 Task: Add an event with the title Second Marketing Campaign Review and Performance Optimization, date '2024/04/13', time 7:30 AM to 9:30 AMand add a description: The quality assurance team will provide recommendations for process improvements based on their findings. These recommendations may include suggestions for enhancing project management practices, refining development methodologies, or implementing quality control measures., put the event into Green category . Add location for the event as: 123 Karnak Temple, Luxor, Egypt, logged in from the account softage.10@softage.netand send the event invitation to softage.8@softage.net and softage.9@softage.net. Set a reminder for the event 5 minutes before
Action: Mouse moved to (97, 139)
Screenshot: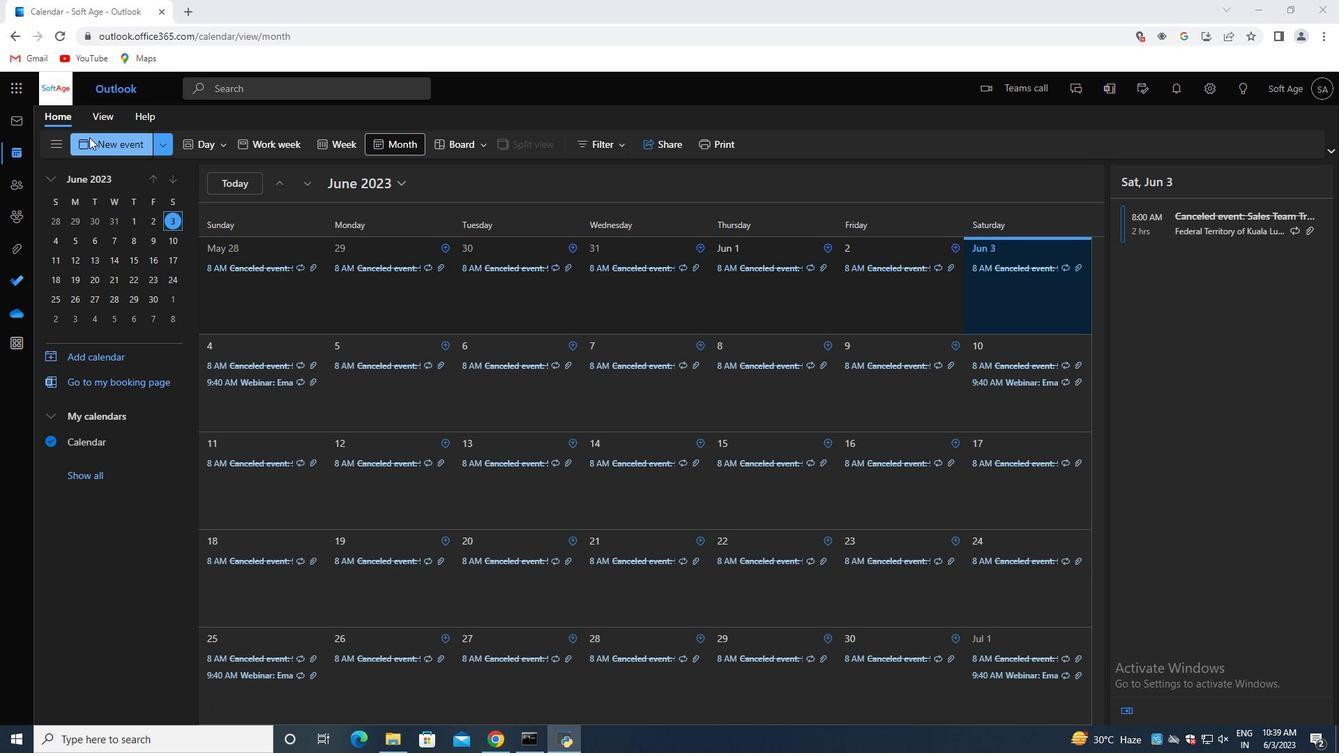 
Action: Mouse pressed left at (97, 139)
Screenshot: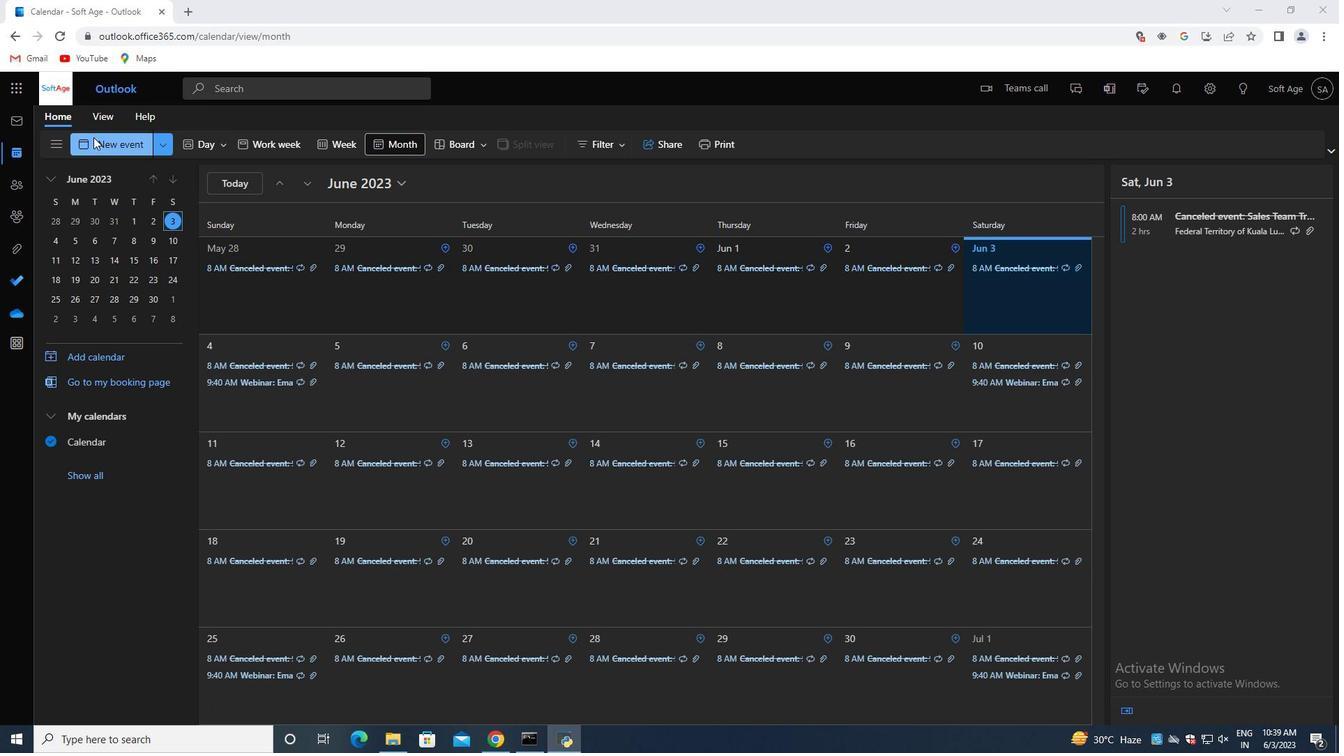 
Action: Mouse moved to (353, 231)
Screenshot: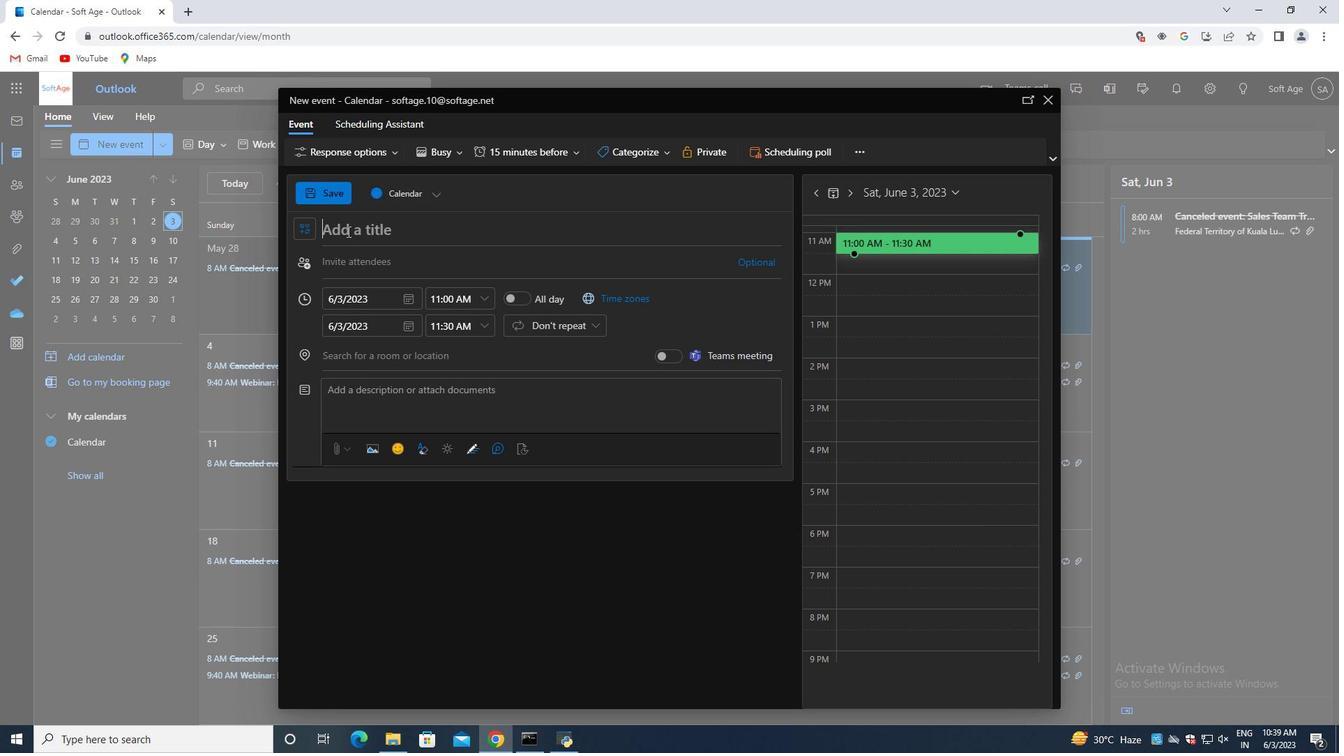 
Action: Mouse pressed left at (353, 231)
Screenshot: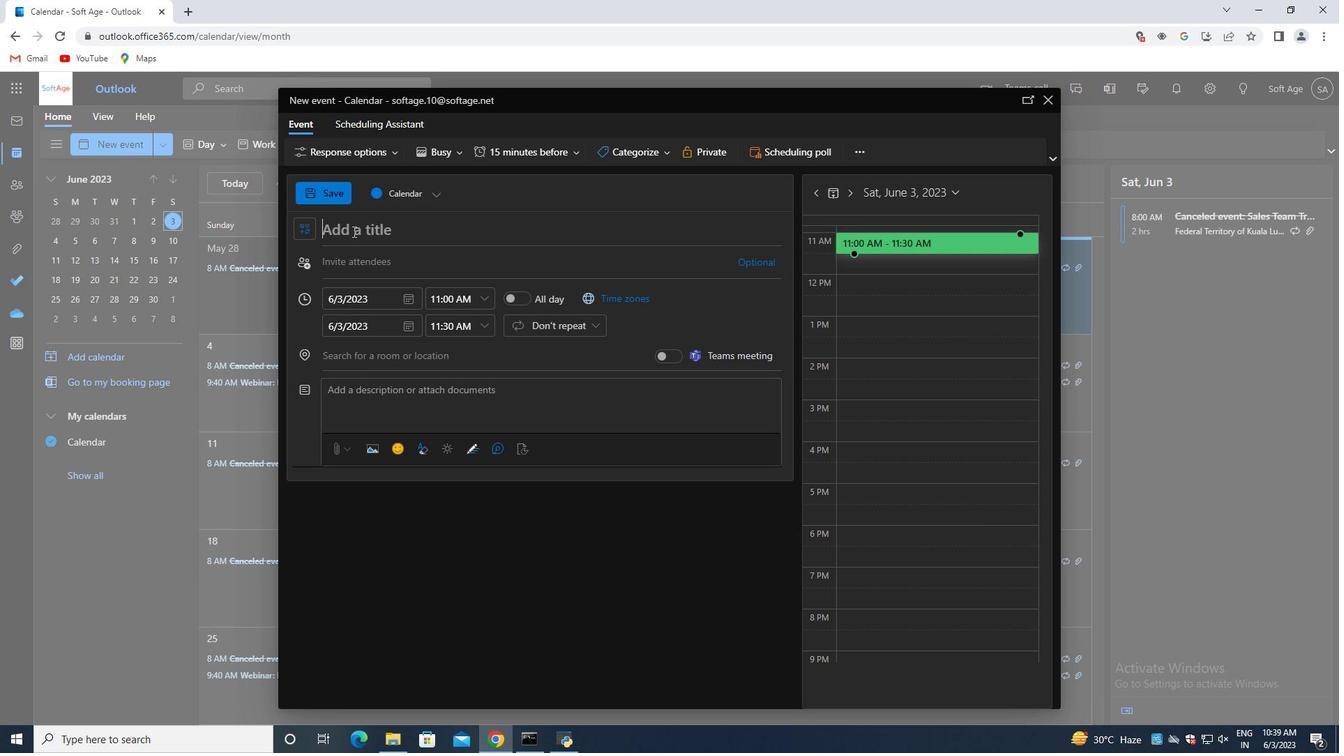 
Action: Key pressed <Key.shift>Second<Key.space><Key.shift>Marketing<Key.space><Key.shift>Campaign<Key.space><Key.shift>Review<Key.space>and<Key.space><Key.shift>Performance<Key.space><Key.shift>Optimization
Screenshot: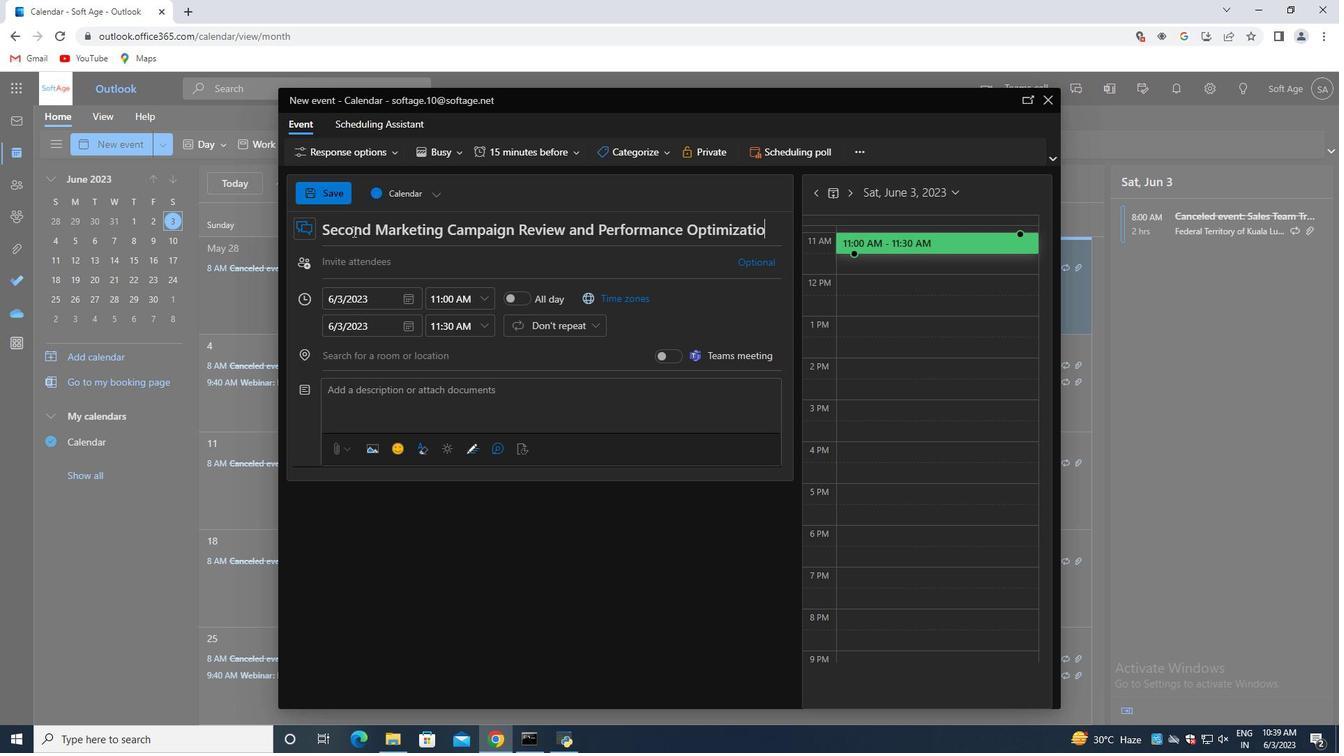 
Action: Mouse moved to (408, 297)
Screenshot: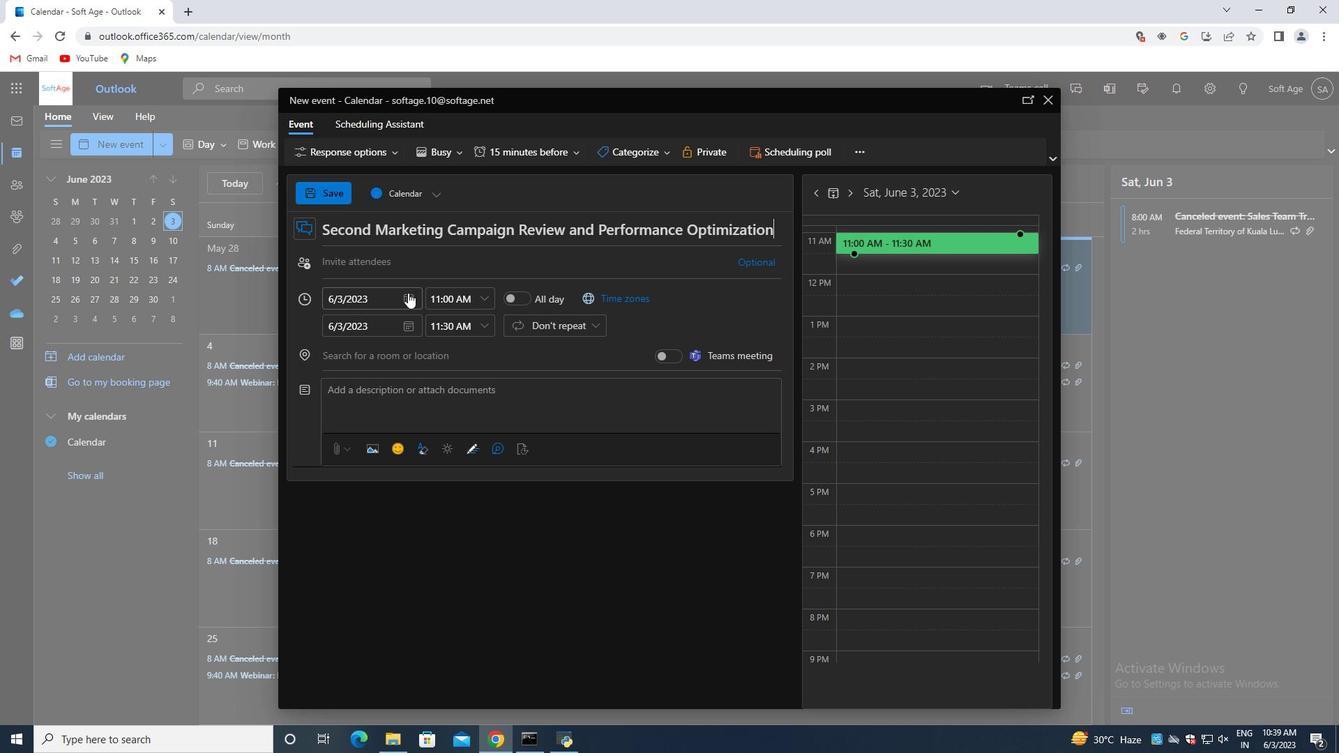 
Action: Mouse pressed left at (408, 297)
Screenshot: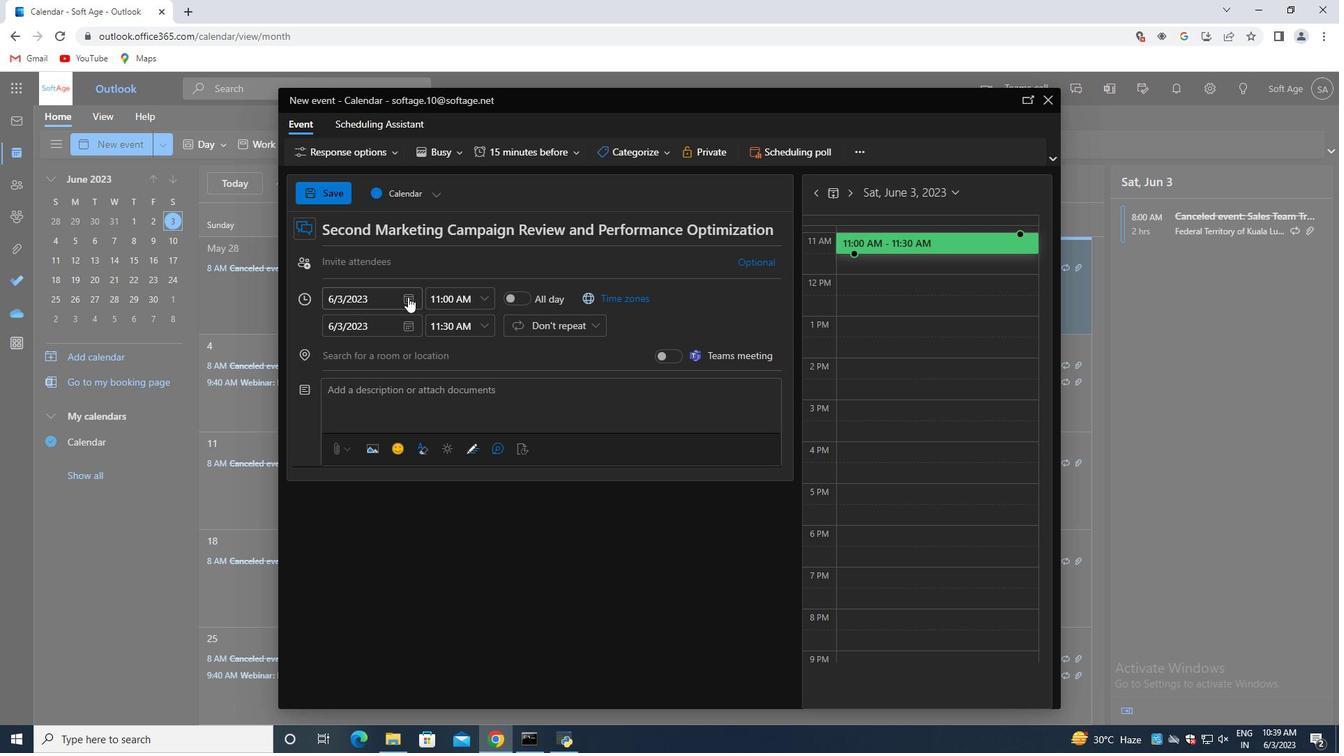 
Action: Mouse moved to (449, 328)
Screenshot: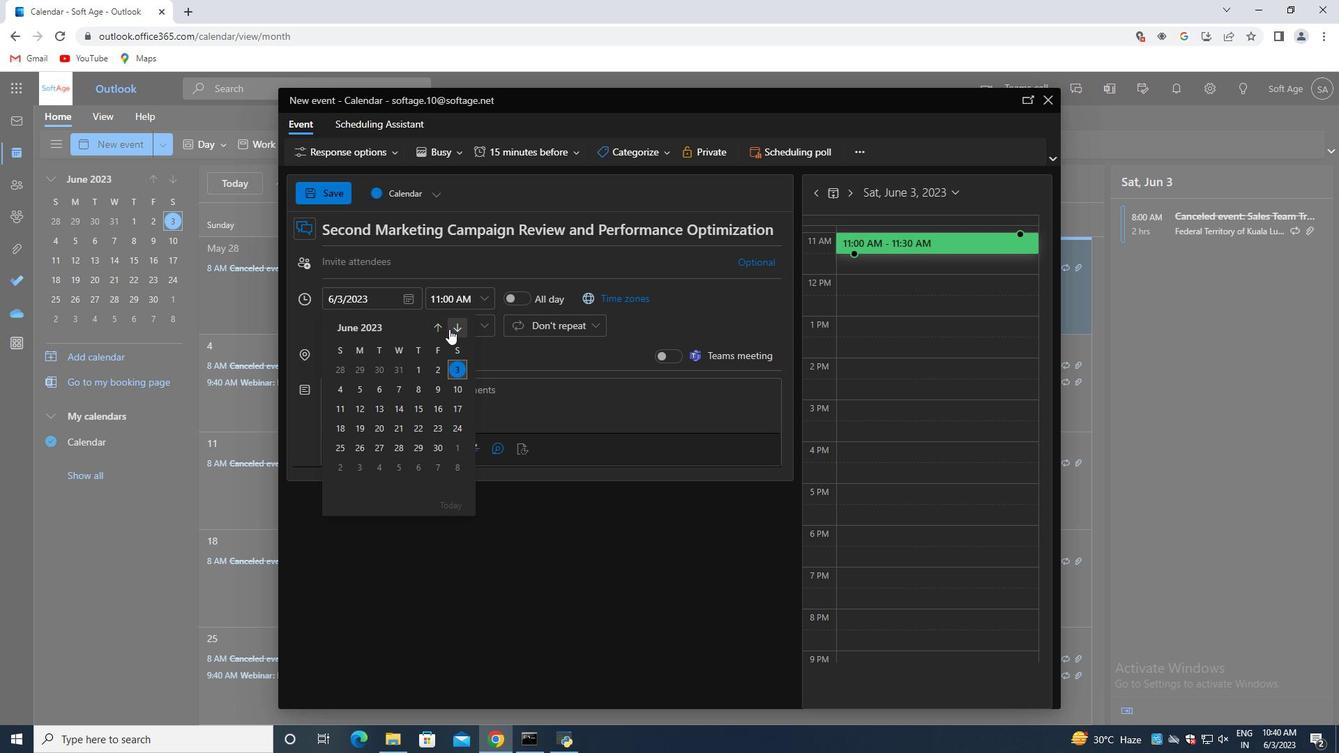 
Action: Mouse pressed left at (449, 328)
Screenshot: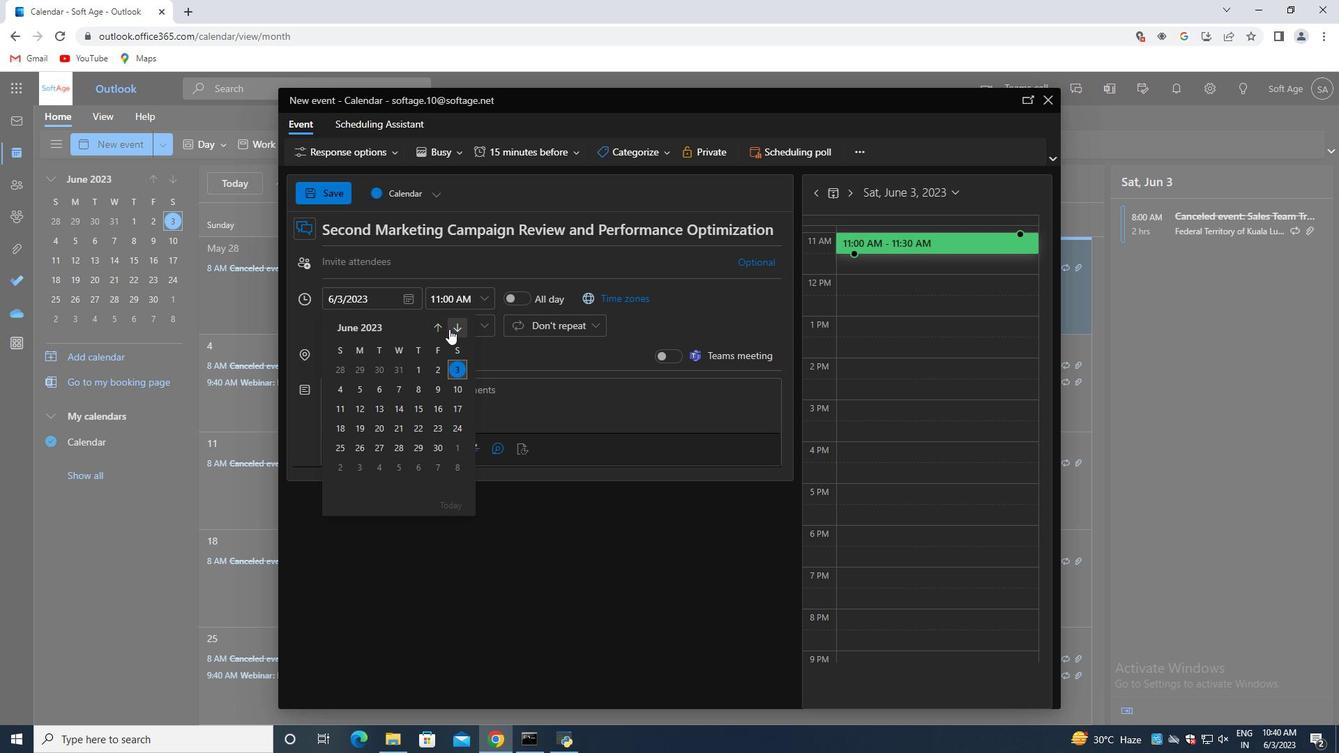 
Action: Mouse pressed left at (449, 328)
Screenshot: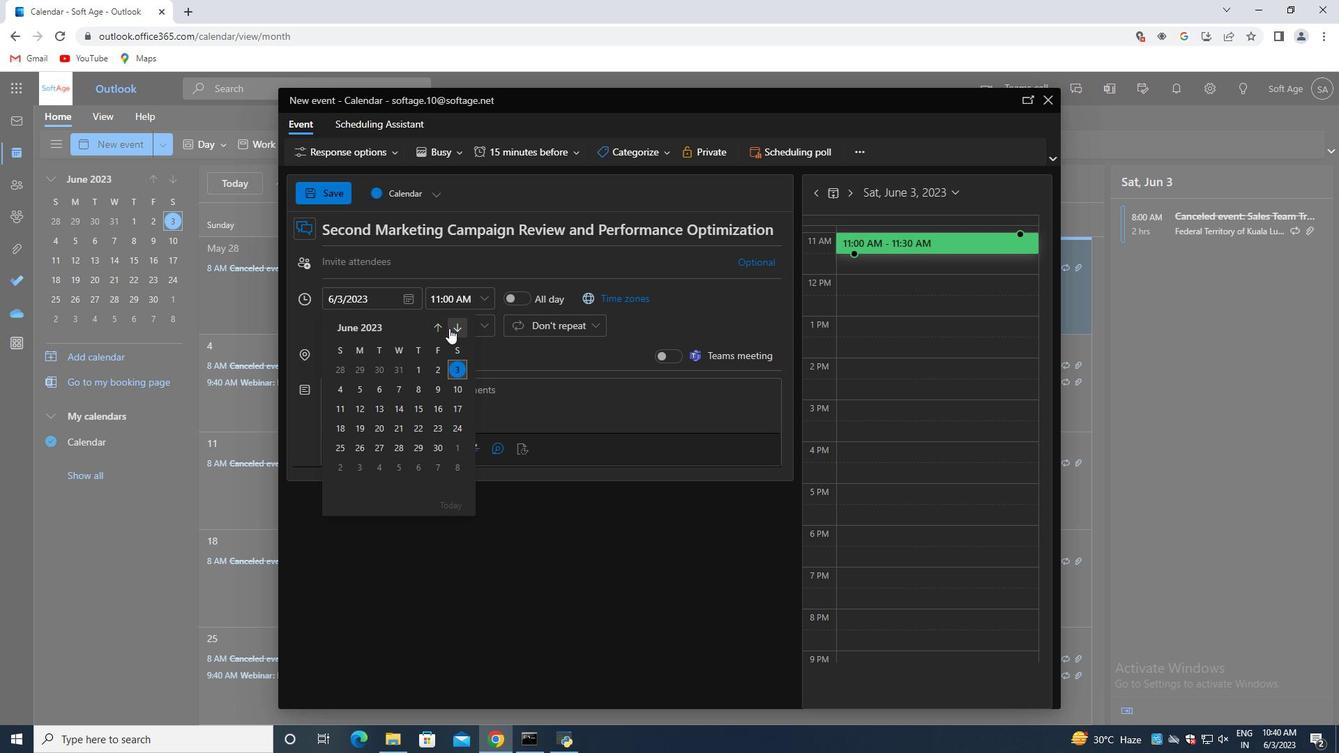 
Action: Mouse pressed left at (449, 328)
Screenshot: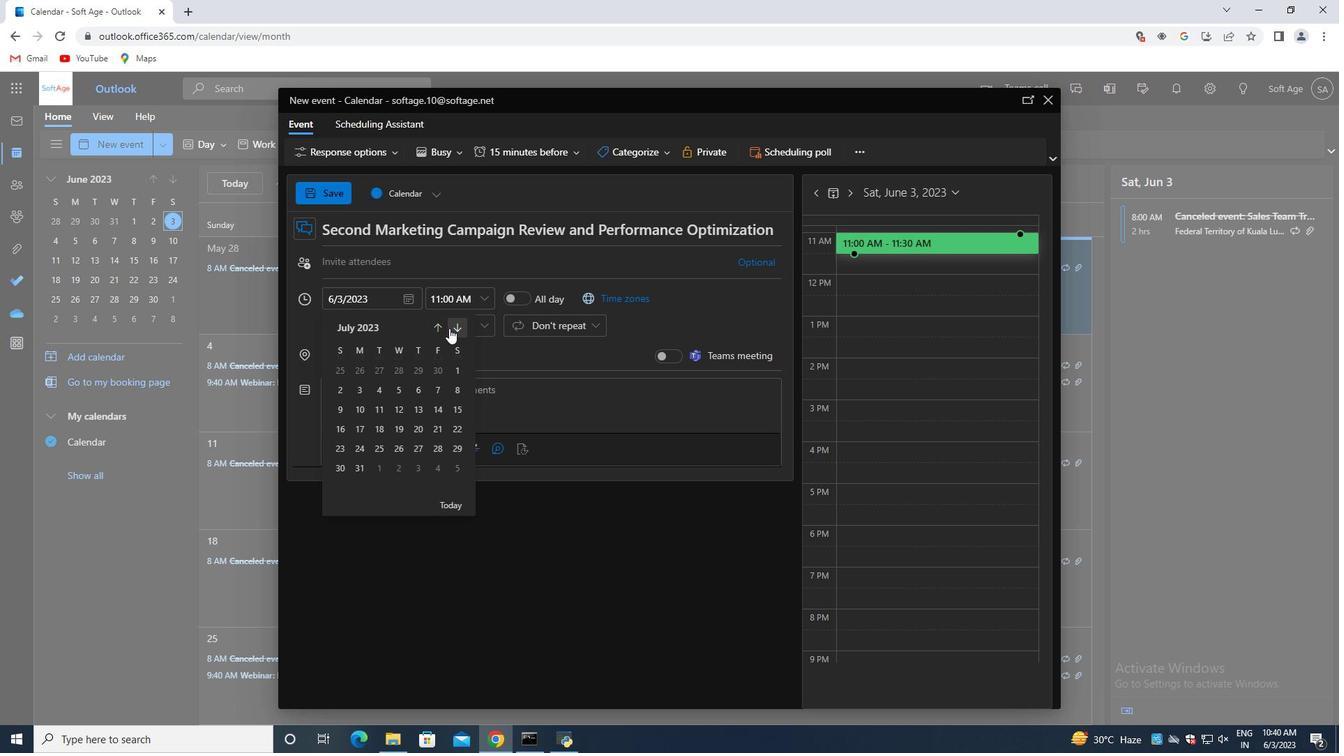 
Action: Mouse pressed left at (449, 328)
Screenshot: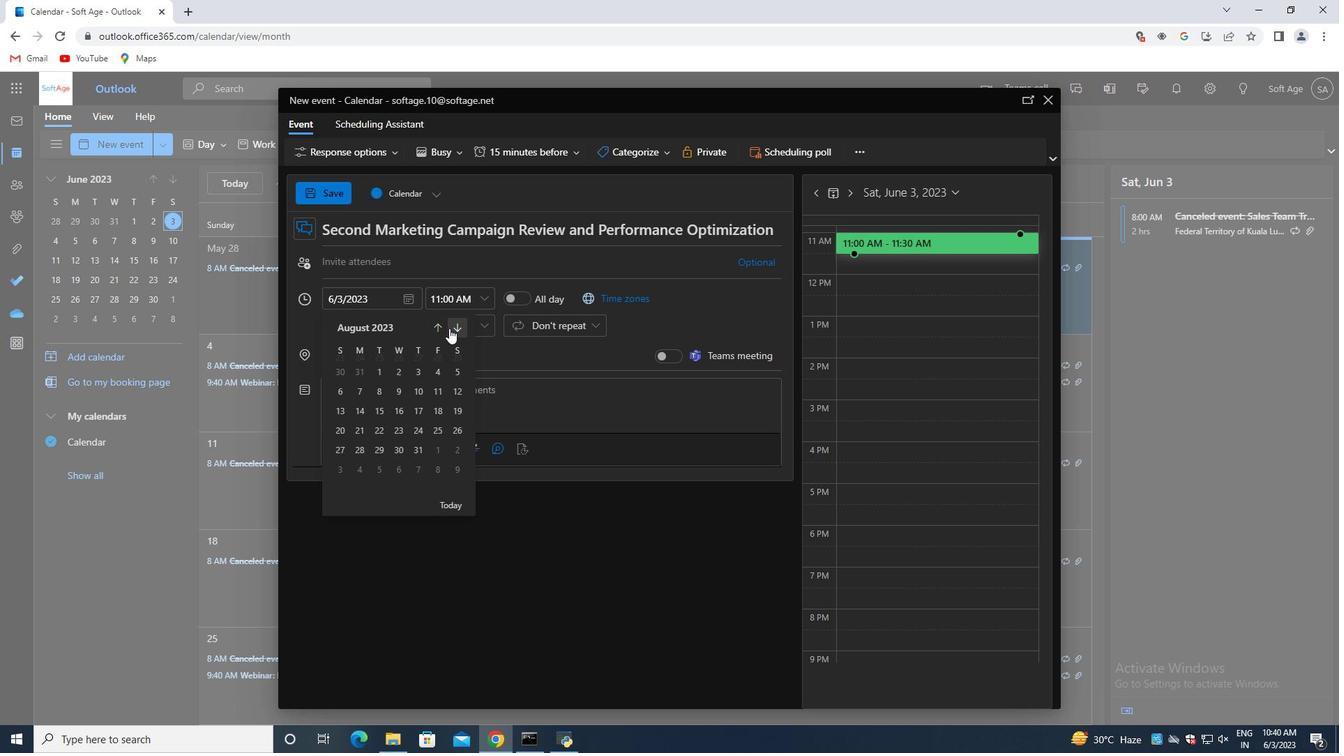 
Action: Mouse pressed left at (449, 328)
Screenshot: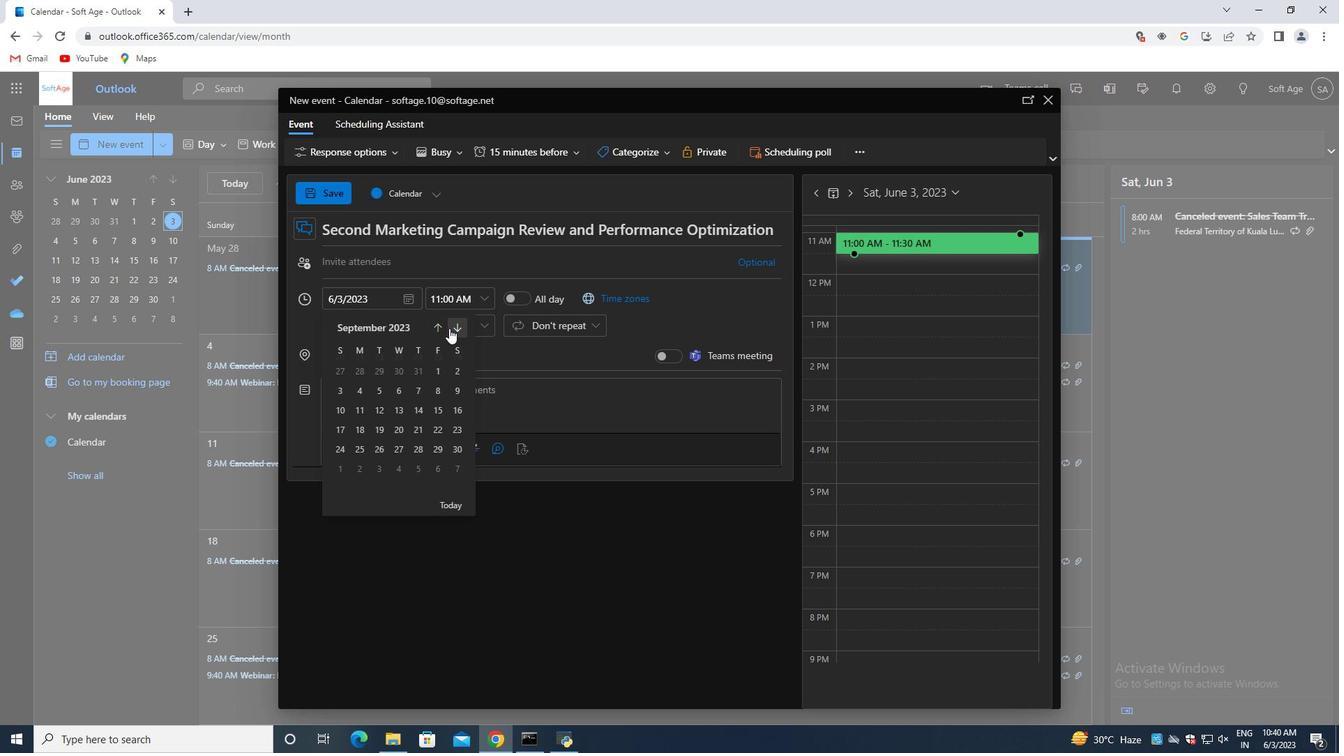 
Action: Mouse pressed left at (449, 328)
Screenshot: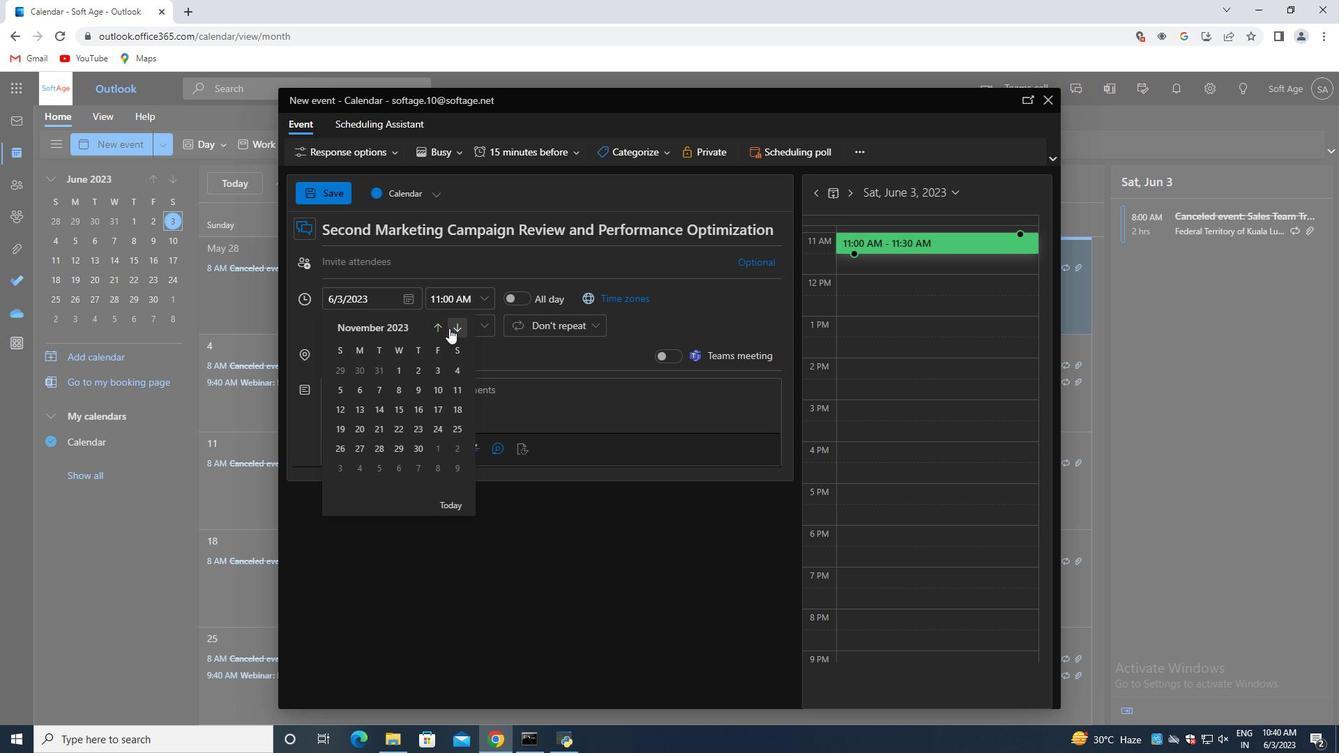 
Action: Mouse pressed left at (449, 328)
Screenshot: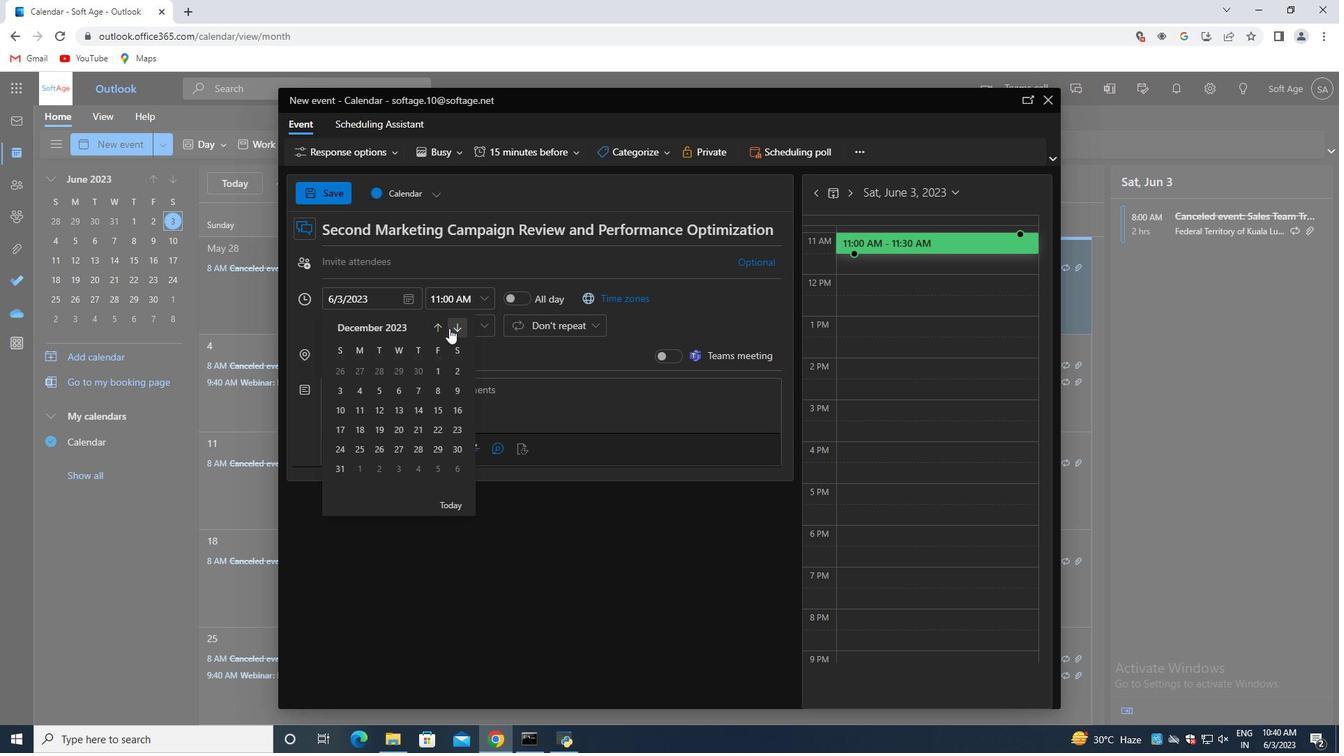 
Action: Mouse pressed left at (449, 328)
Screenshot: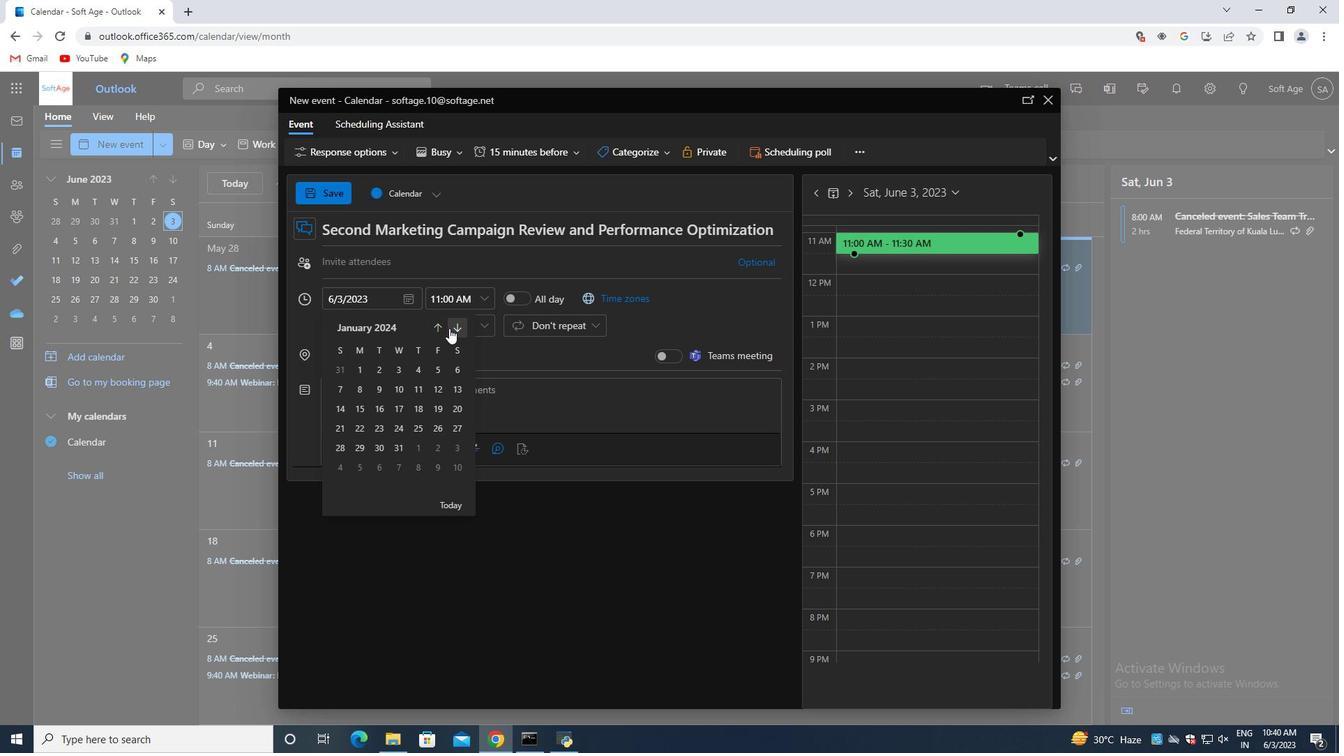 
Action: Mouse pressed left at (449, 328)
Screenshot: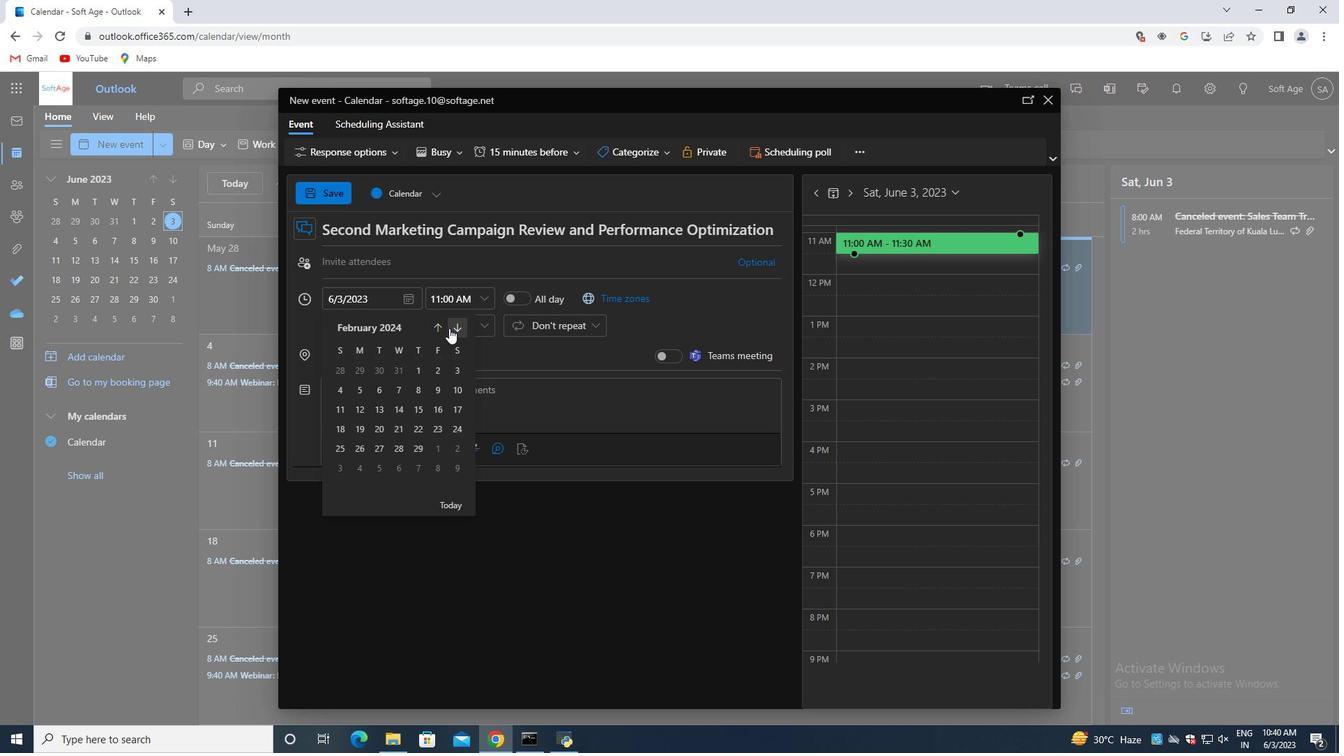 
Action: Mouse pressed left at (449, 328)
Screenshot: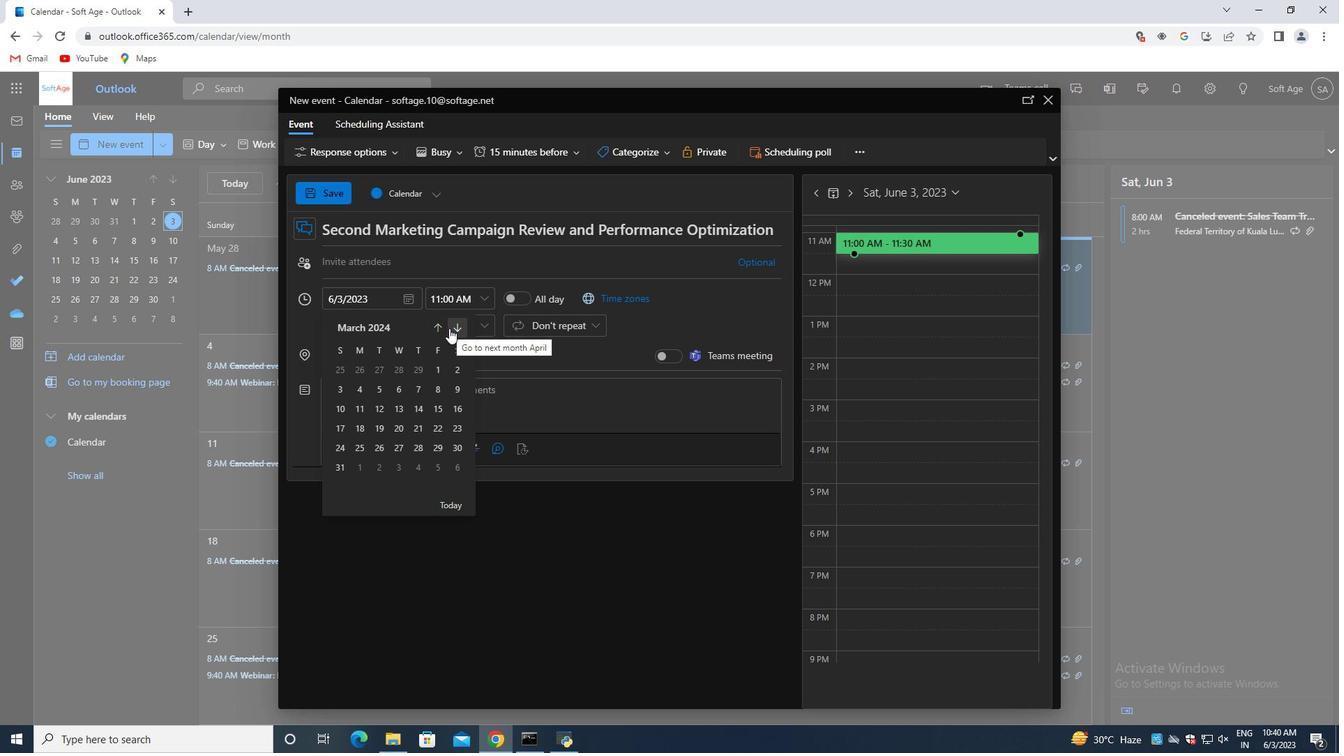
Action: Mouse moved to (461, 383)
Screenshot: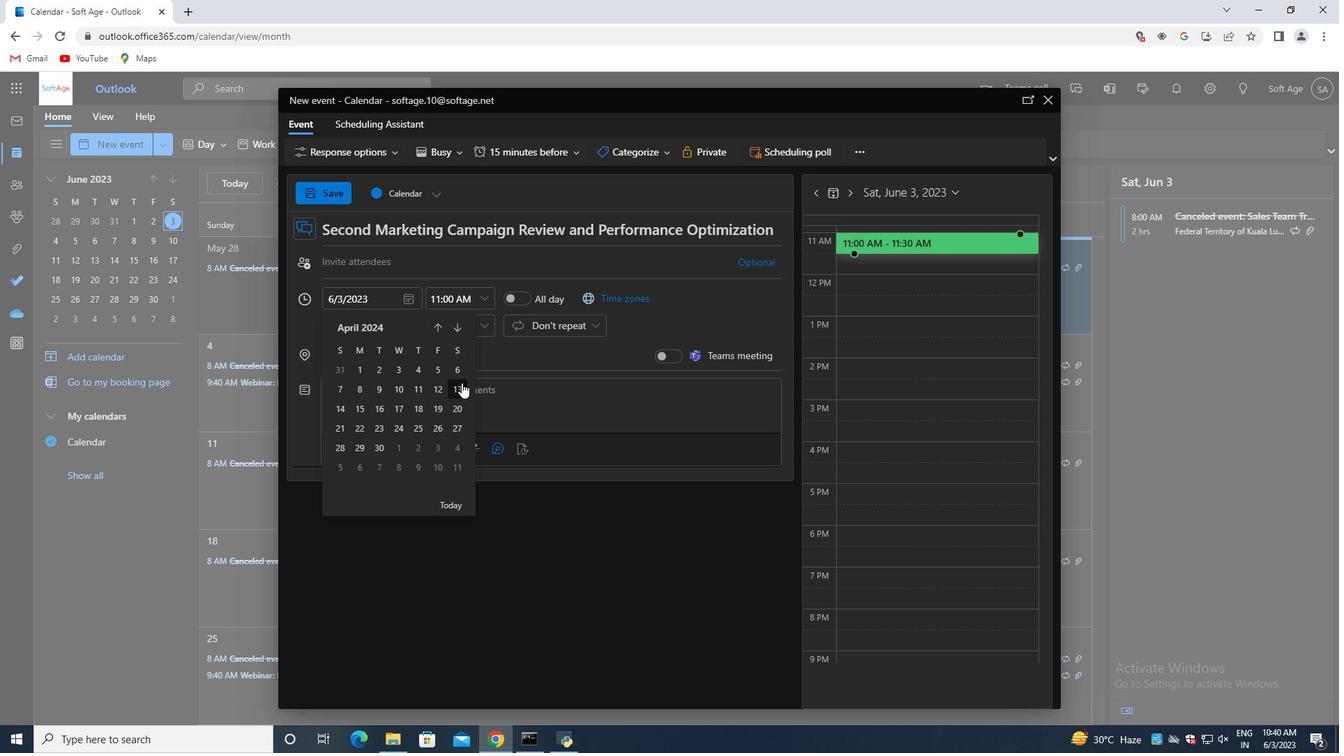 
Action: Mouse pressed left at (461, 383)
Screenshot: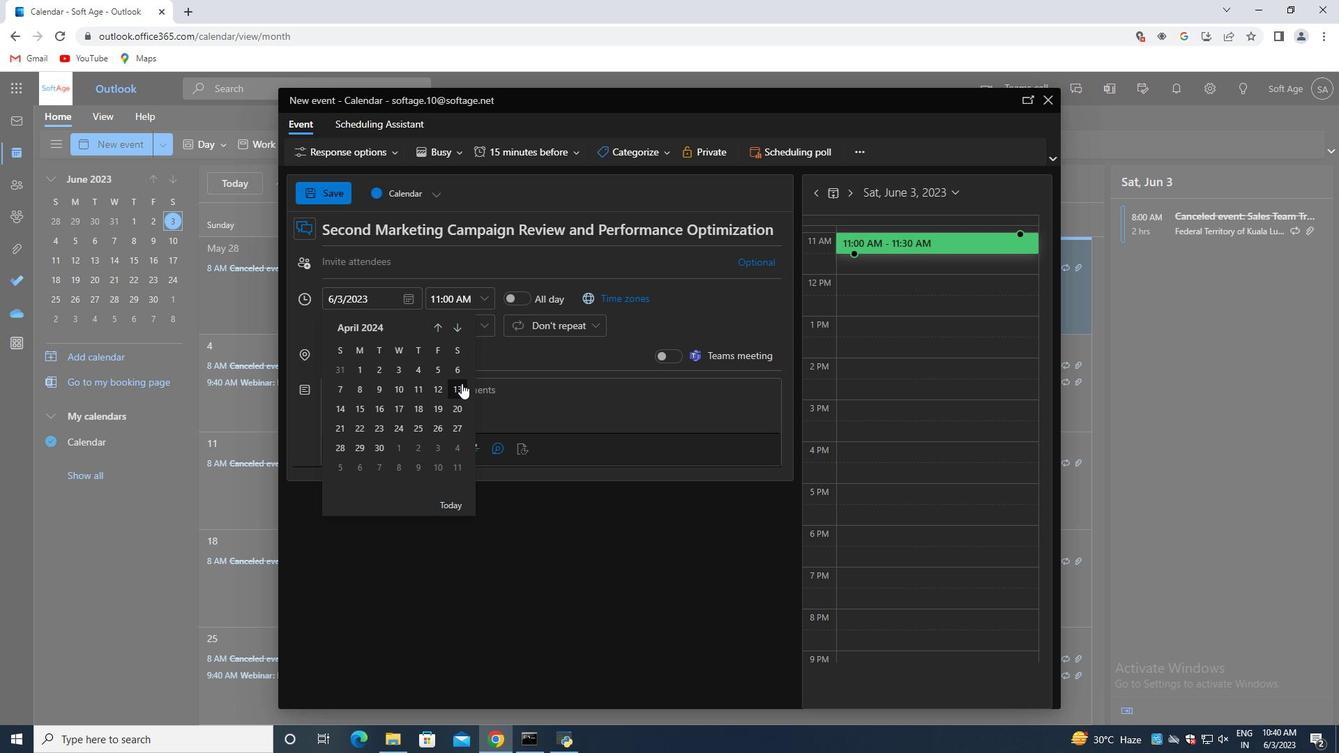 
Action: Mouse moved to (483, 299)
Screenshot: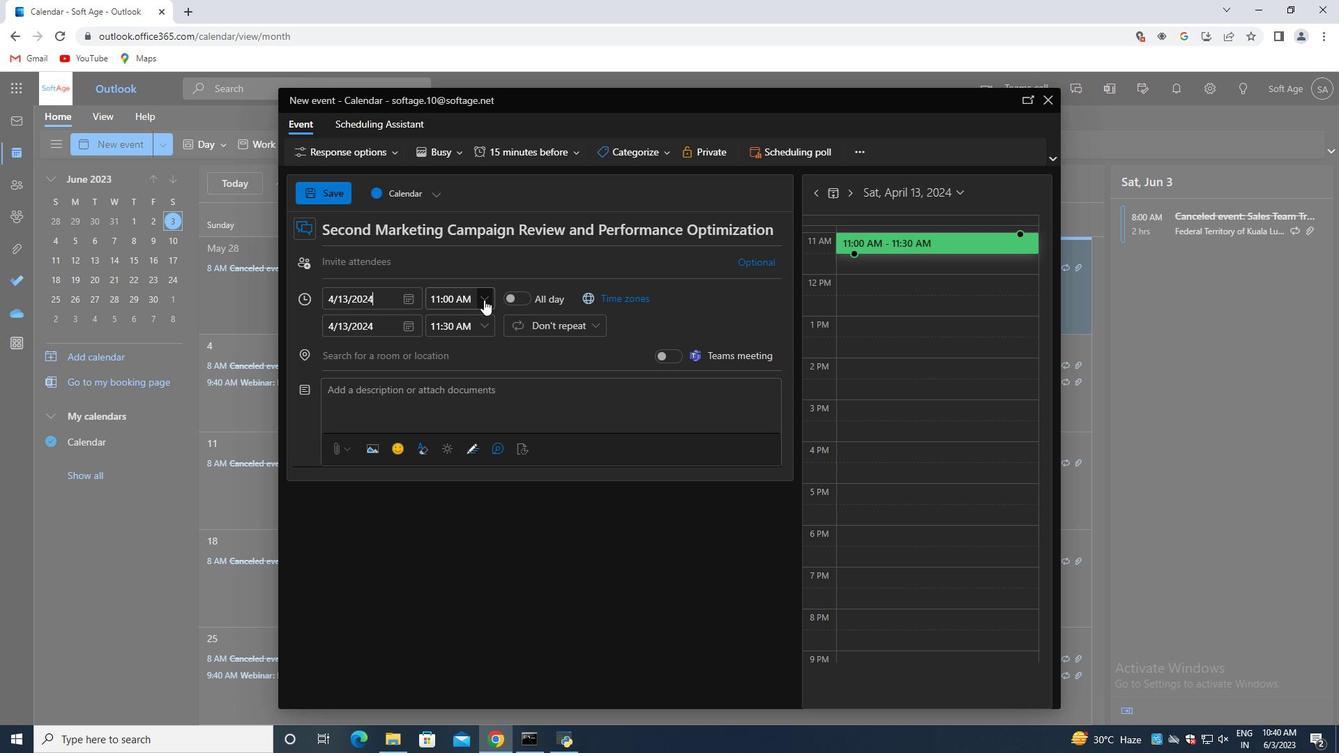 
Action: Mouse pressed left at (483, 299)
Screenshot: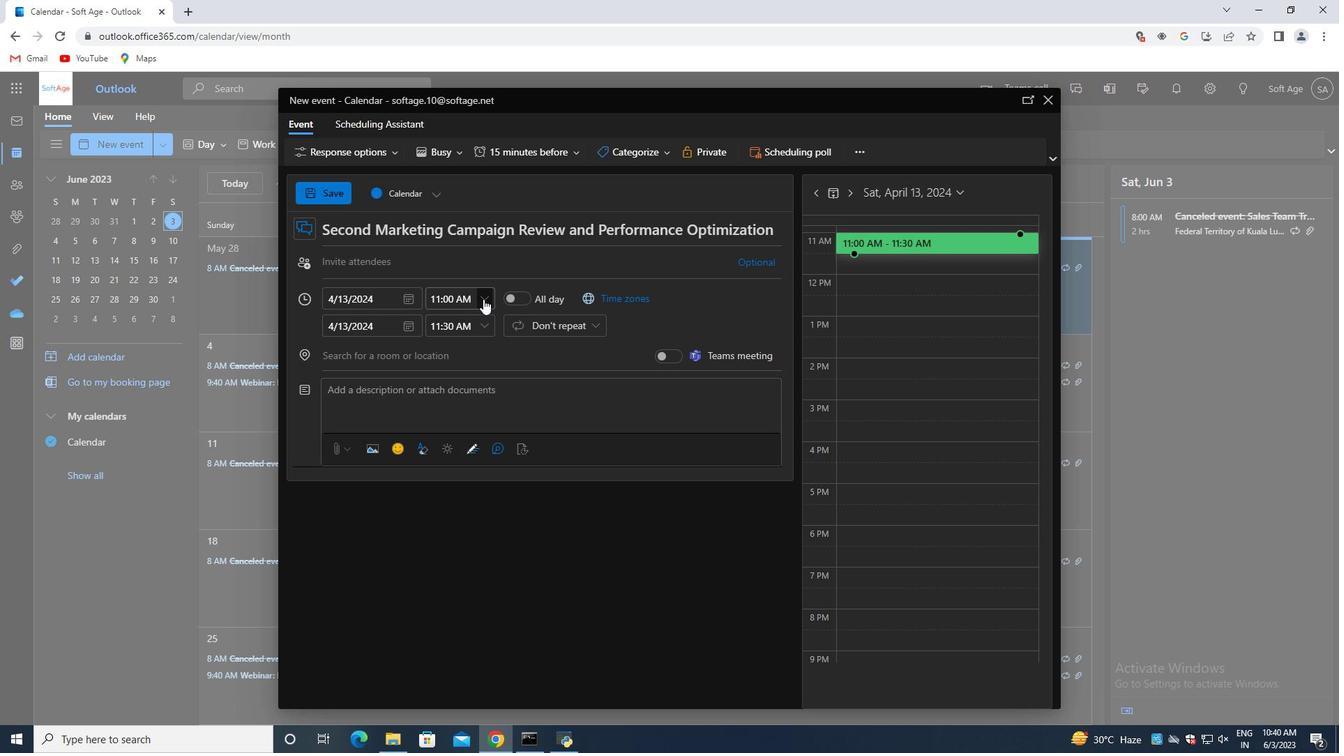 
Action: Mouse moved to (460, 374)
Screenshot: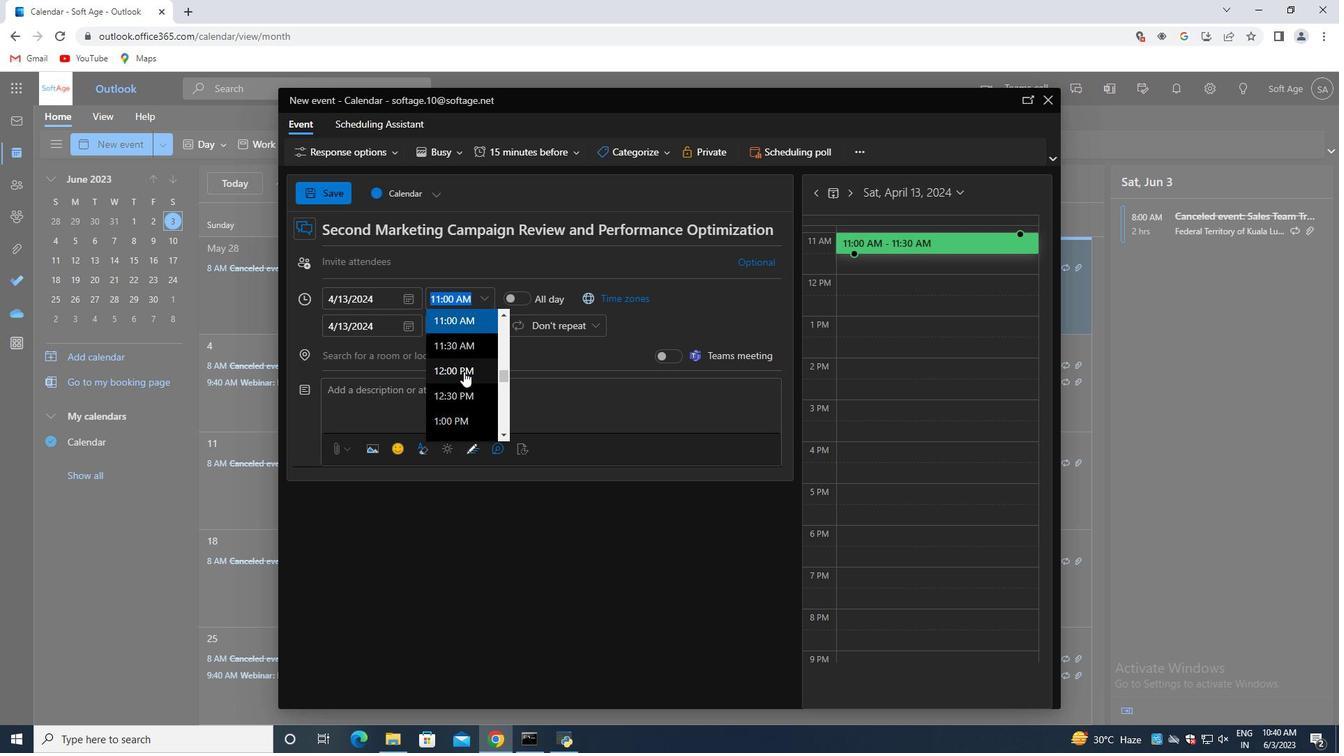 
Action: Mouse scrolled (460, 373) with delta (0, 0)
Screenshot: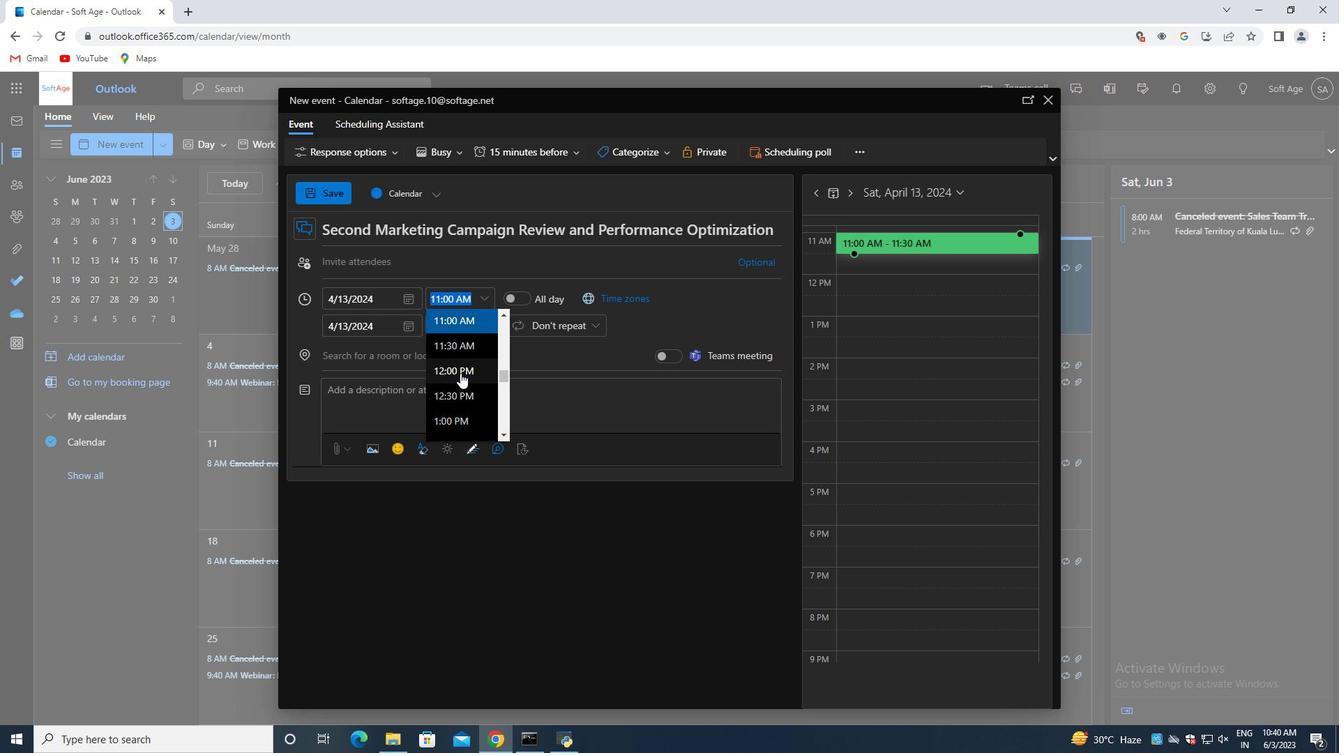 
Action: Mouse scrolled (460, 373) with delta (0, 0)
Screenshot: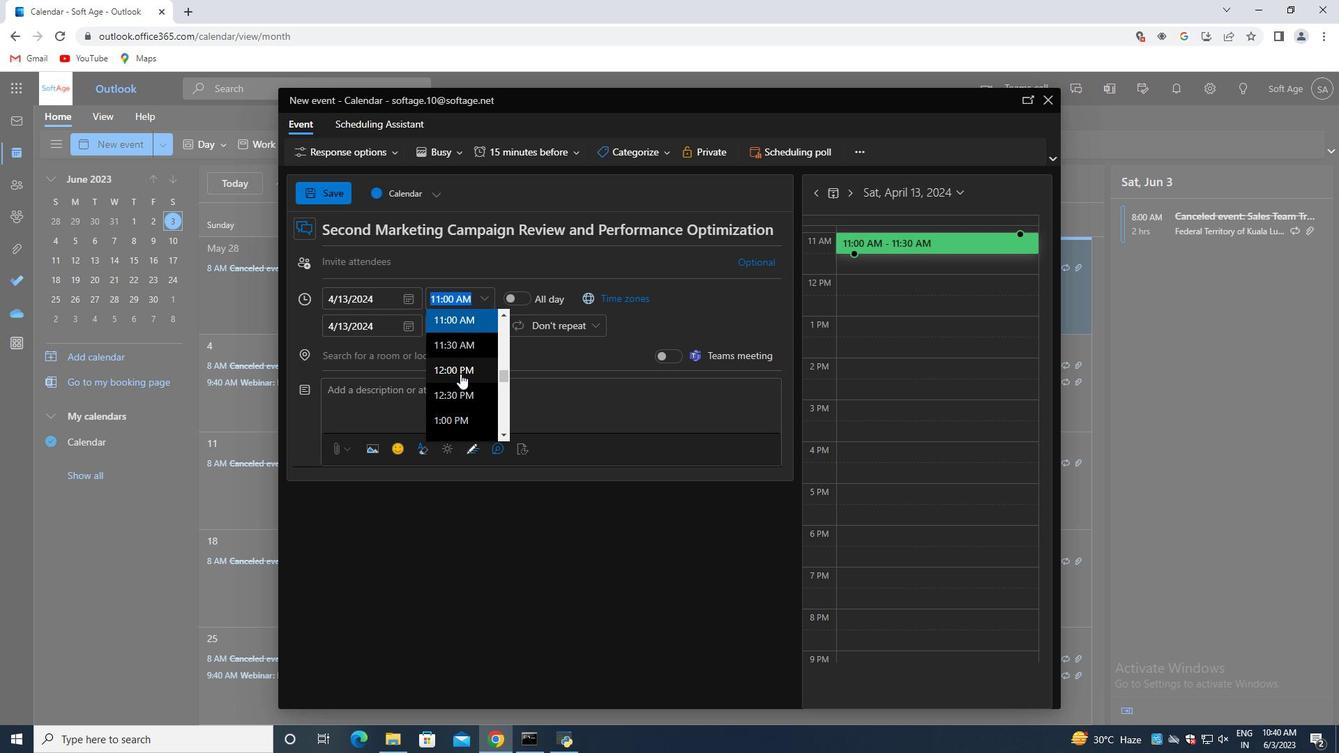 
Action: Mouse scrolled (460, 374) with delta (0, 0)
Screenshot: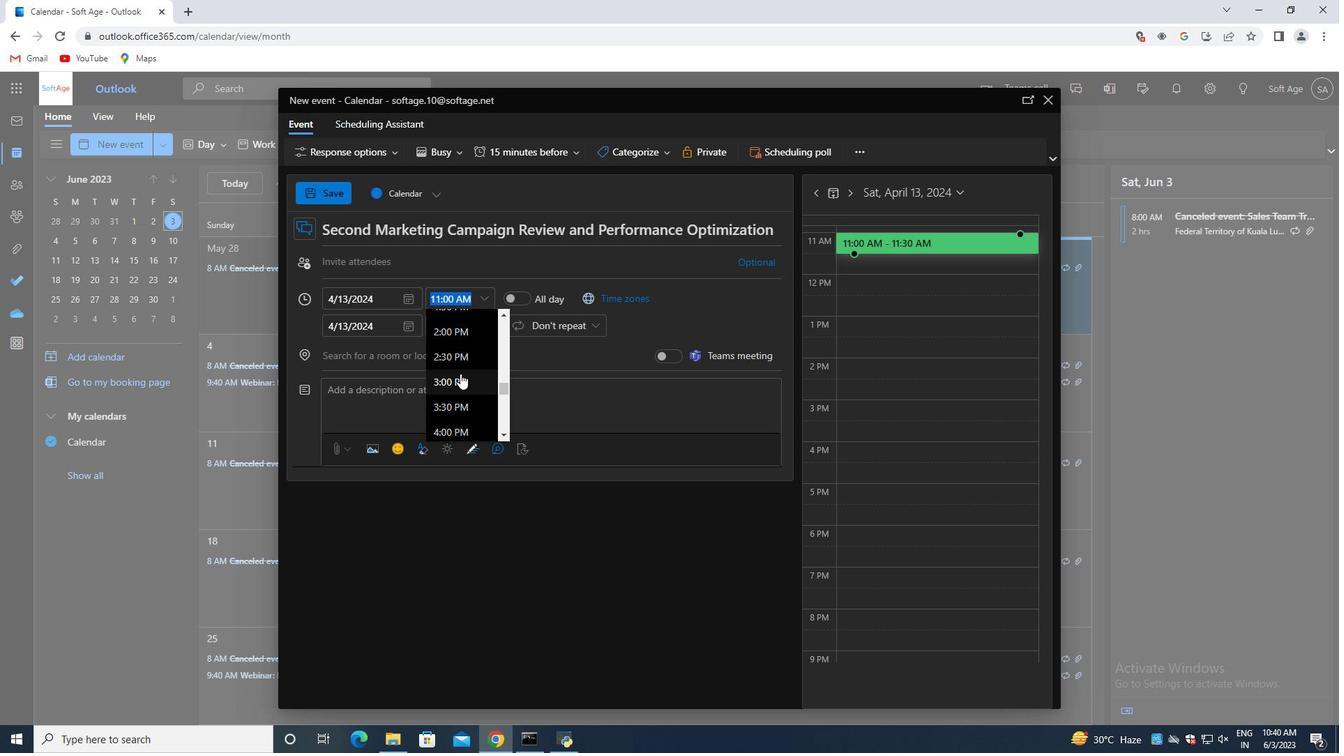 
Action: Mouse moved to (459, 374)
Screenshot: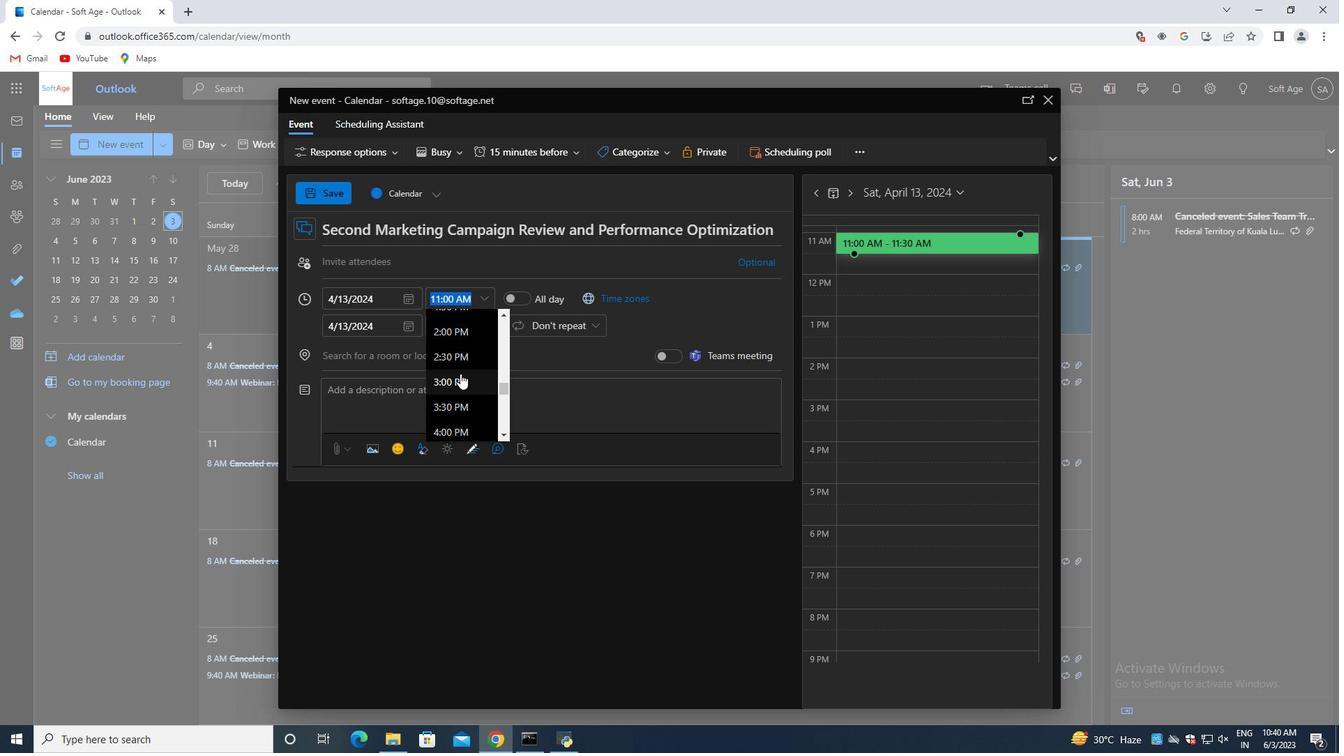 
Action: Mouse scrolled (459, 374) with delta (0, 0)
Screenshot: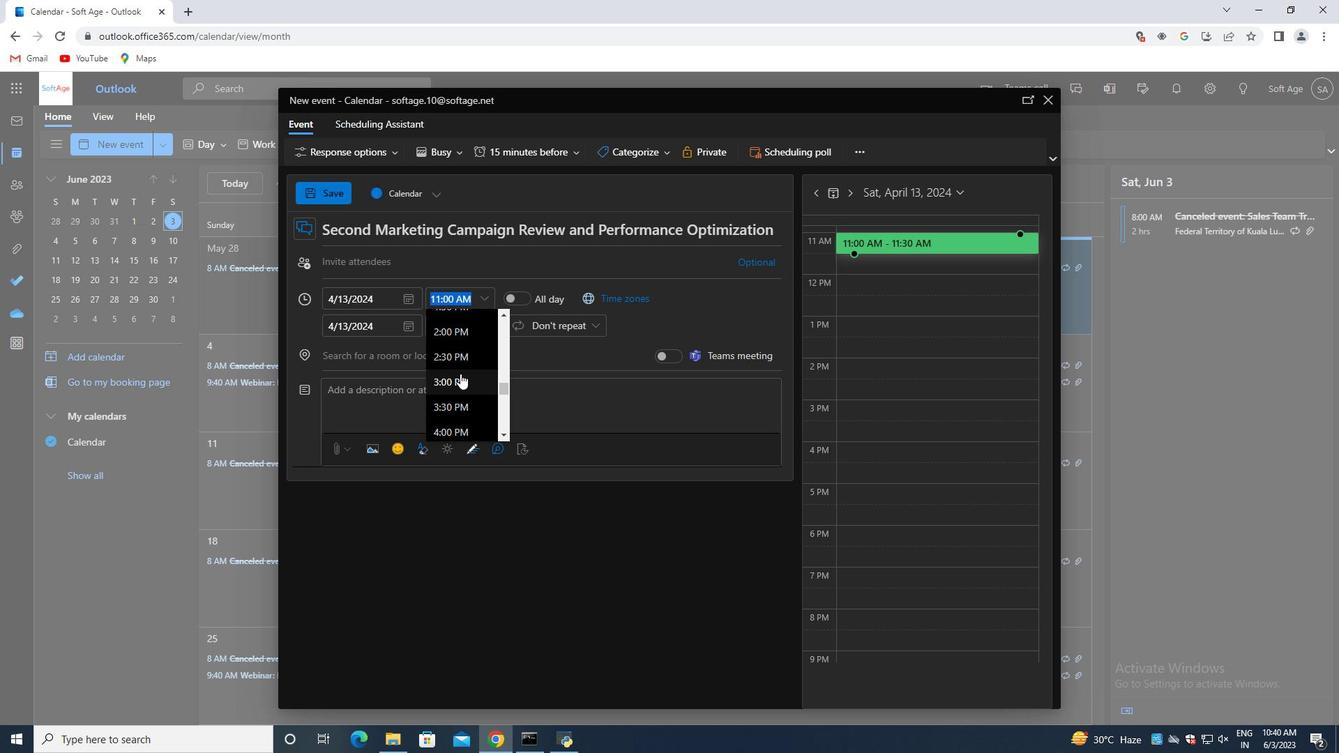 
Action: Mouse scrolled (459, 374) with delta (0, 0)
Screenshot: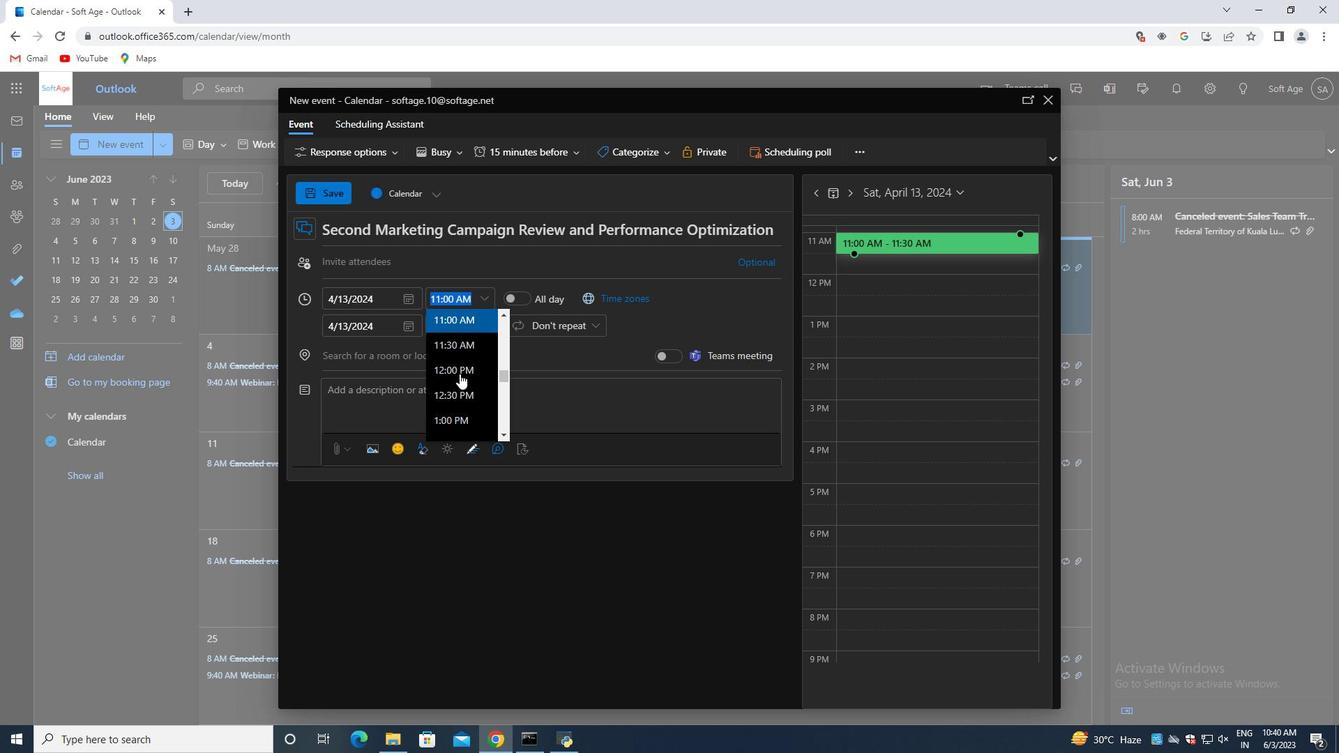 
Action: Mouse scrolled (459, 374) with delta (0, 0)
Screenshot: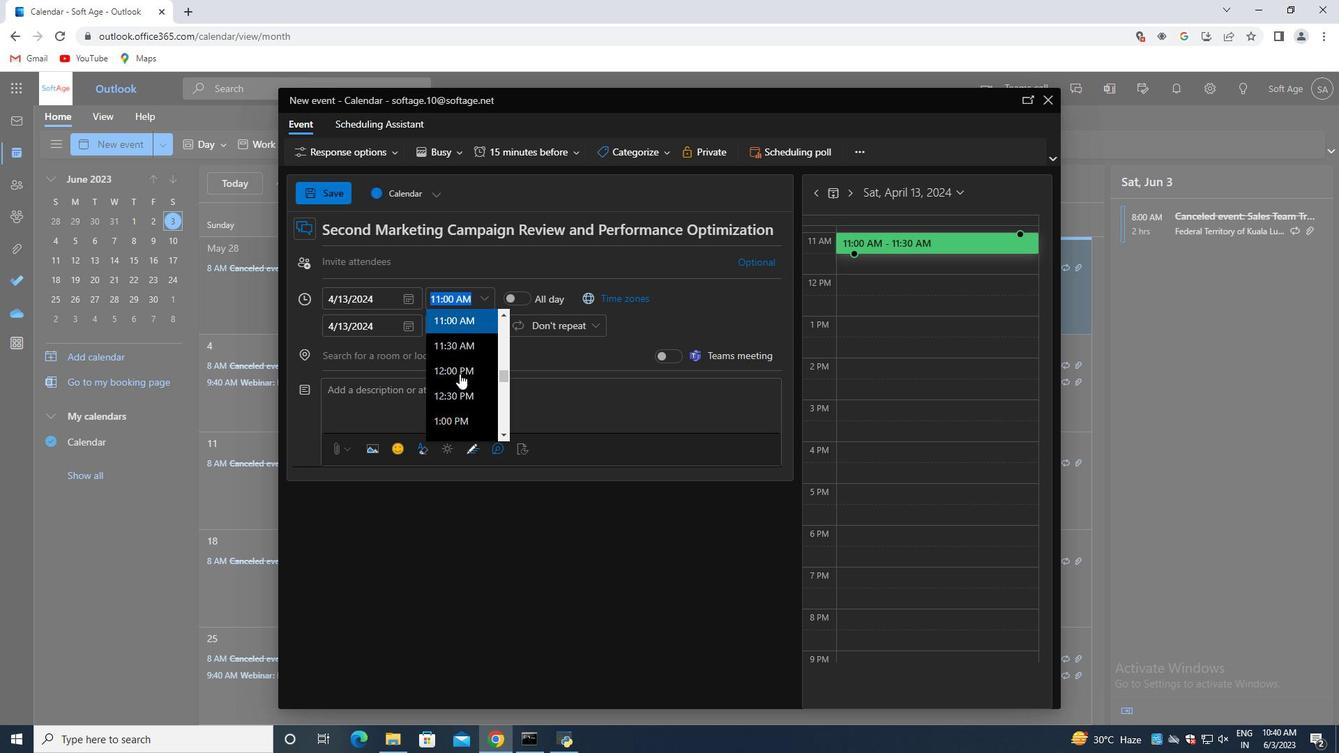 
Action: Mouse scrolled (459, 374) with delta (0, 0)
Screenshot: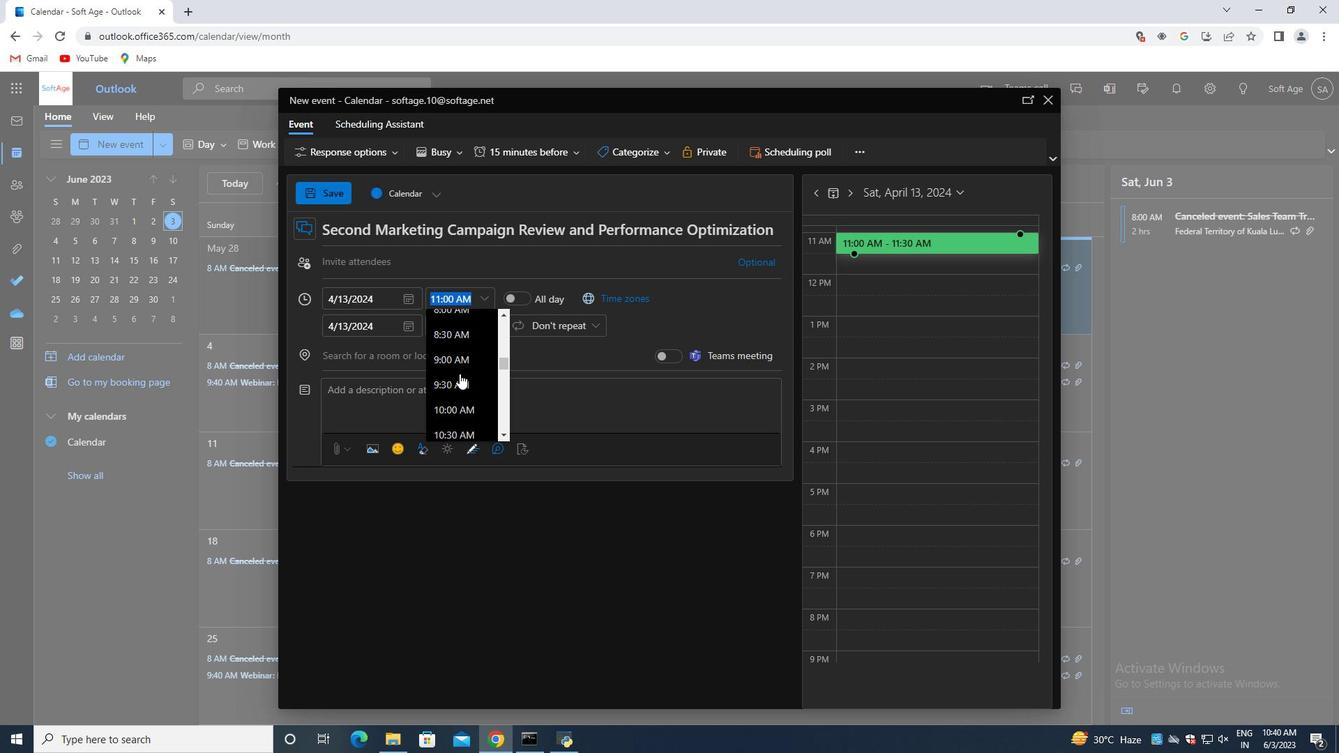 
Action: Mouse scrolled (459, 374) with delta (0, 0)
Screenshot: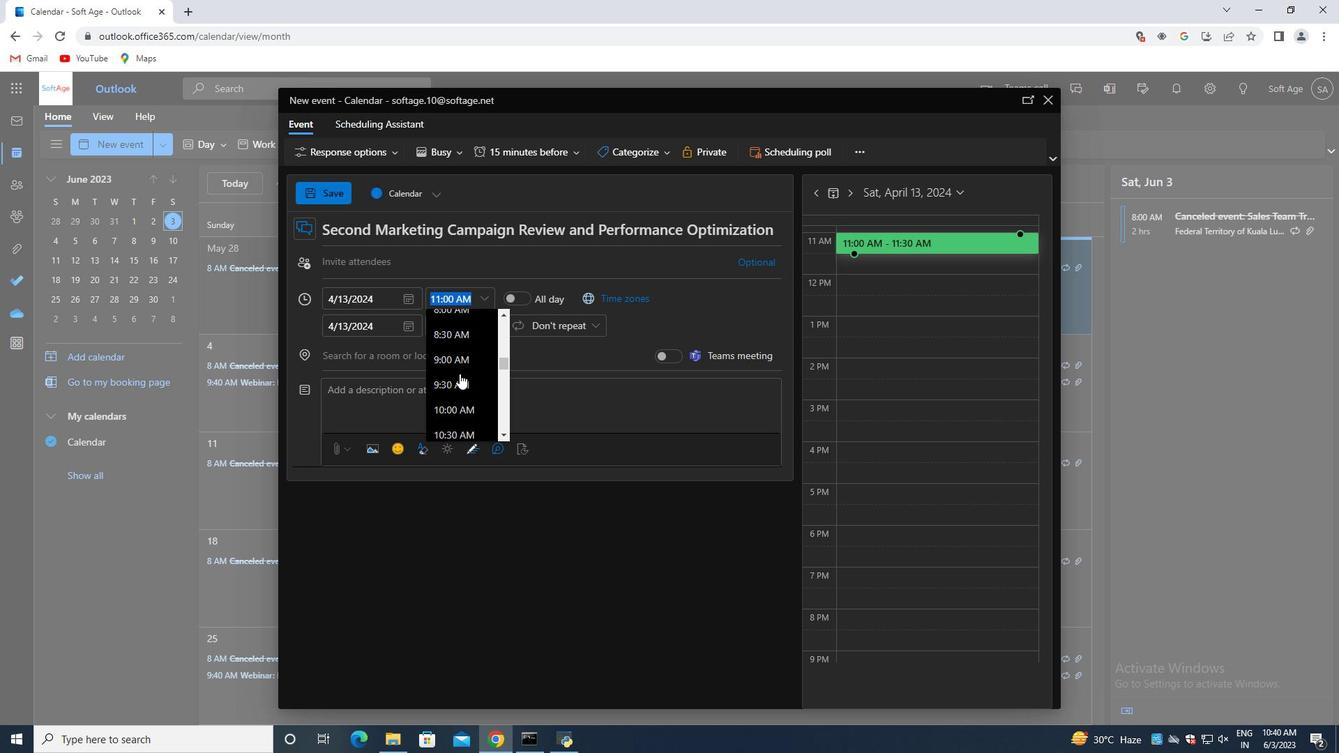
Action: Mouse moved to (461, 419)
Screenshot: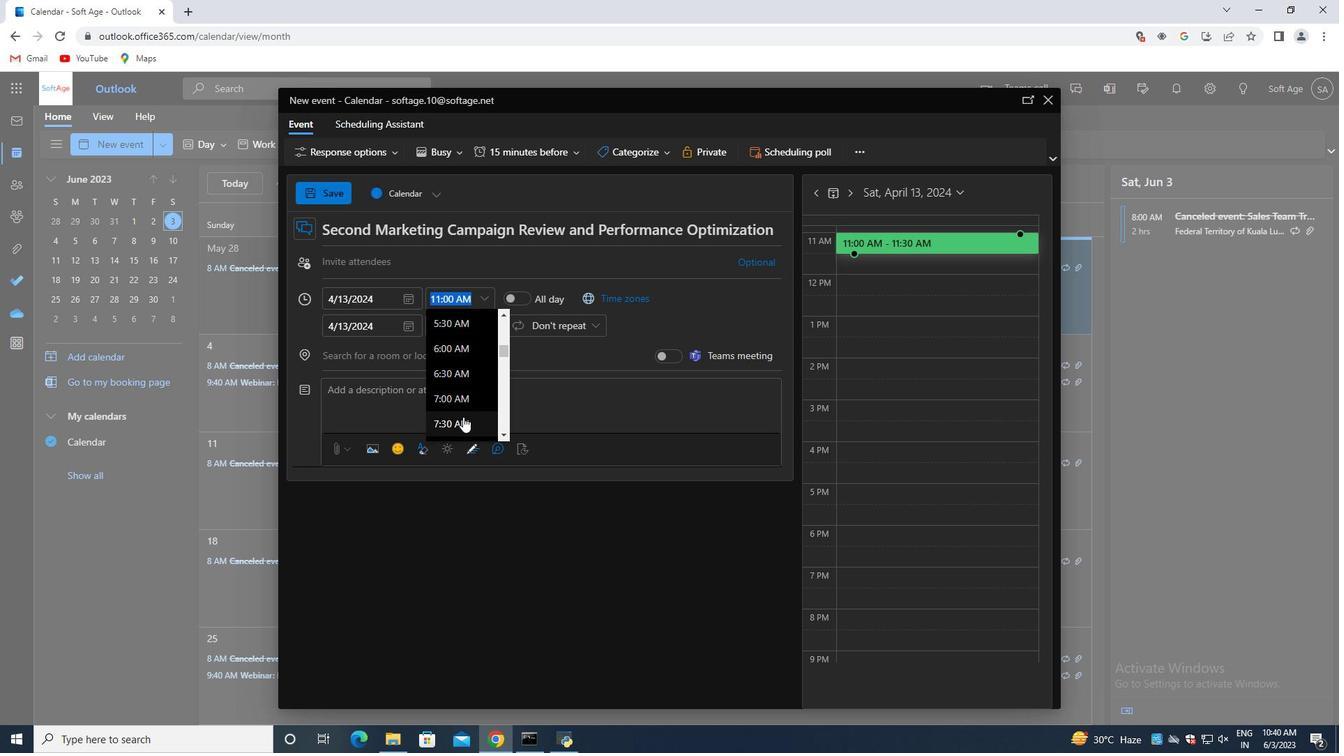 
Action: Mouse pressed left at (461, 419)
Screenshot: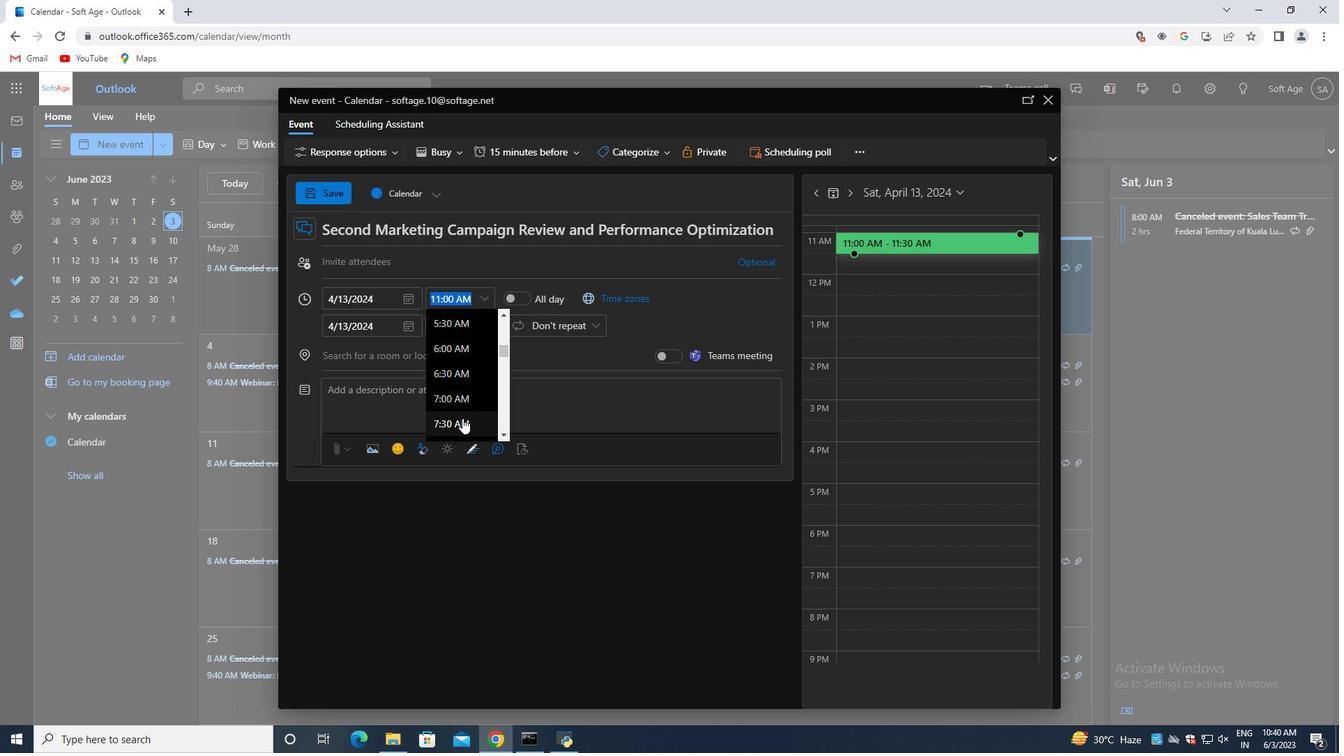 
Action: Mouse moved to (483, 327)
Screenshot: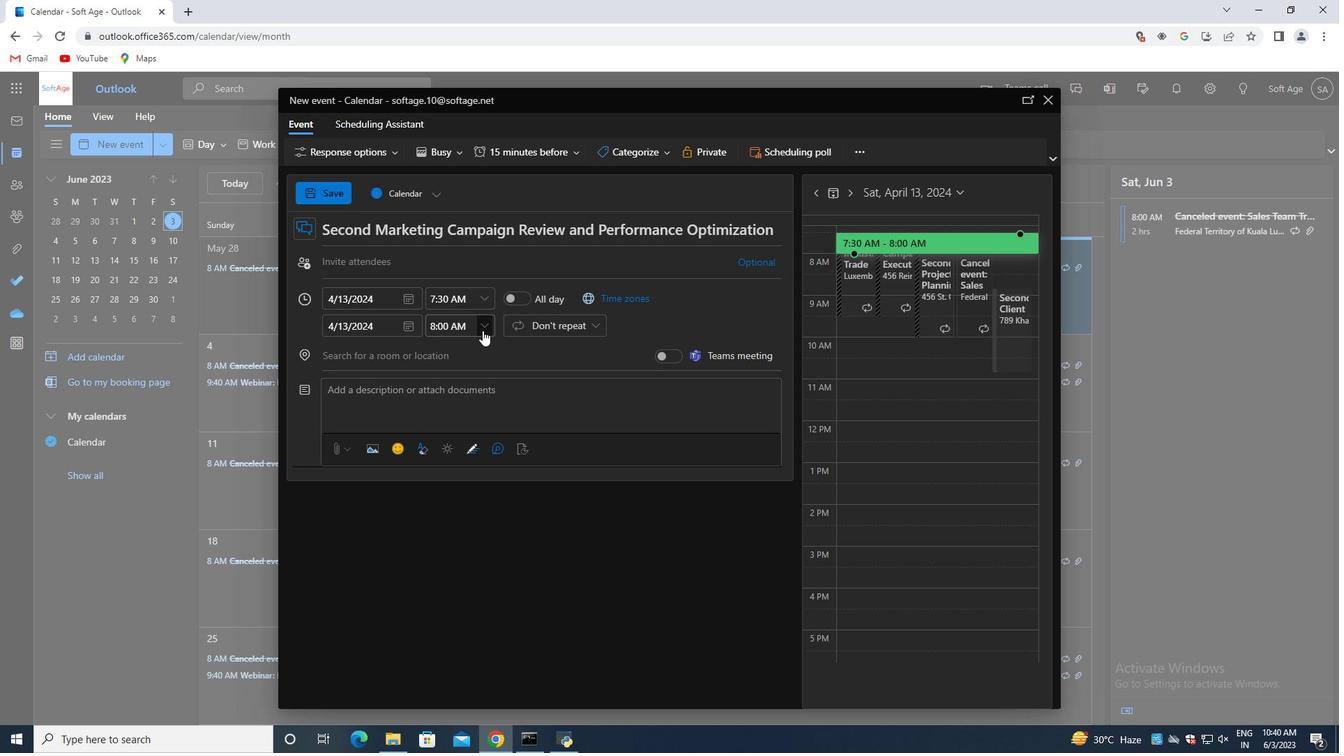 
Action: Mouse pressed left at (483, 327)
Screenshot: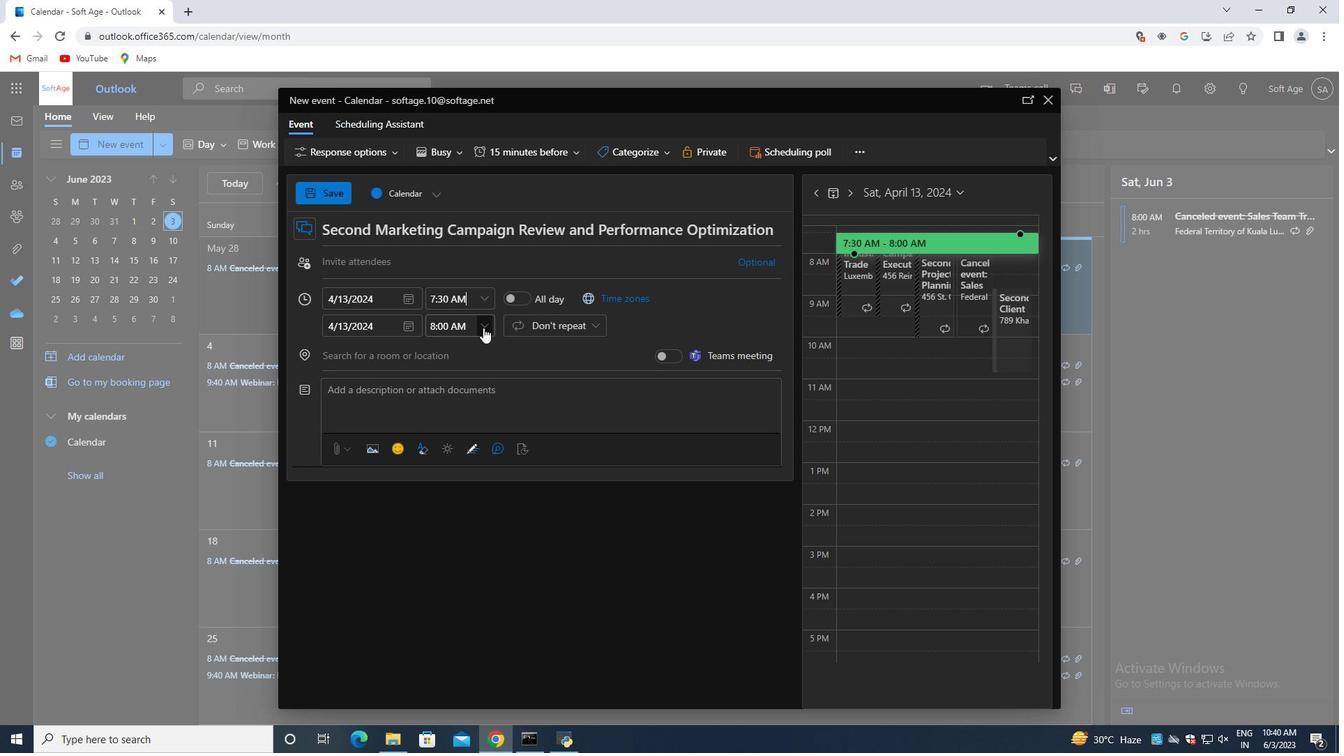 
Action: Mouse moved to (459, 420)
Screenshot: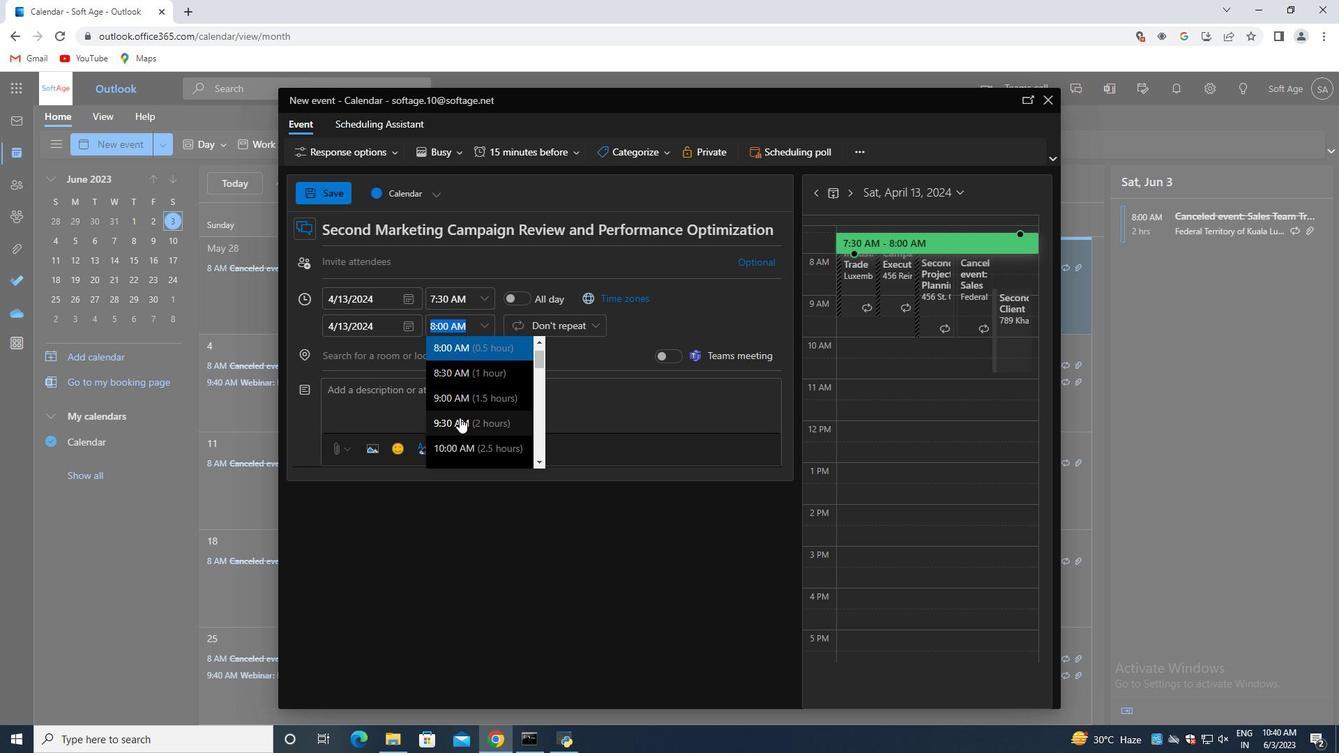 
Action: Mouse pressed left at (459, 420)
Screenshot: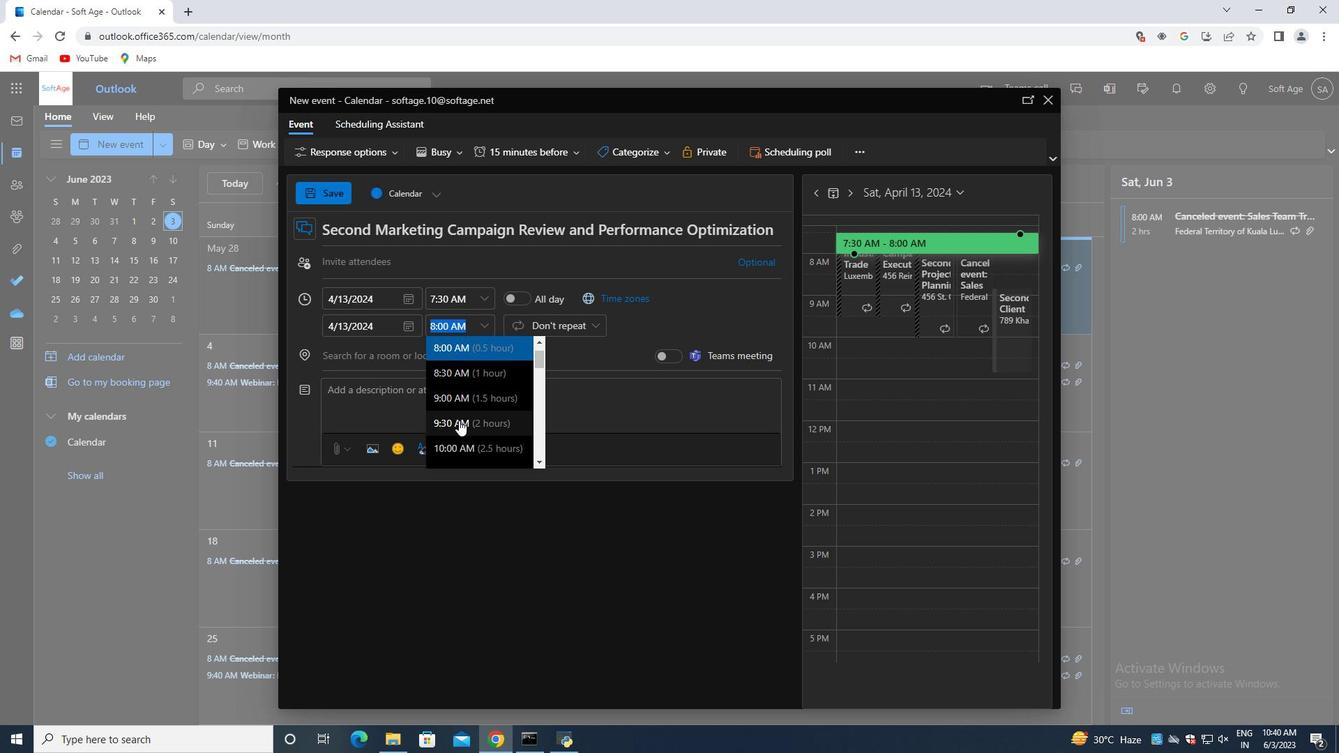 
Action: Mouse moved to (464, 392)
Screenshot: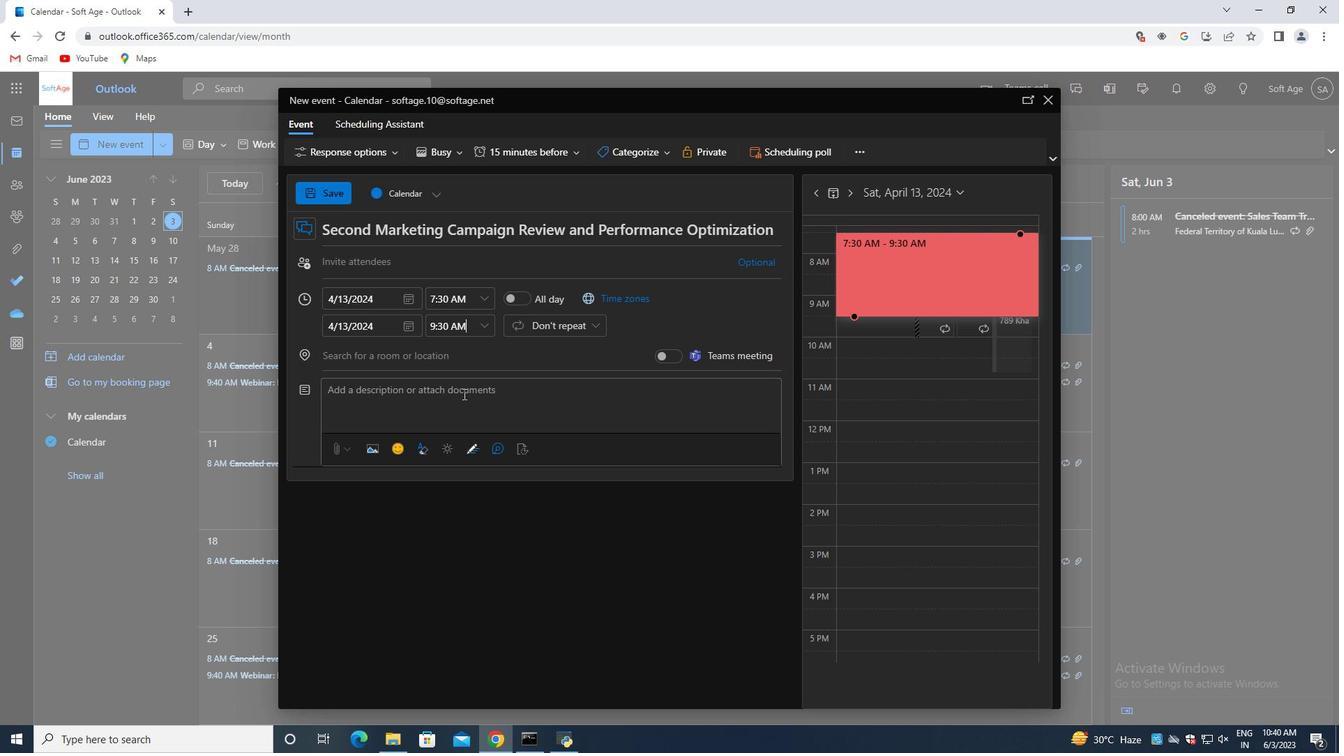 
Action: Mouse pressed left at (464, 392)
Screenshot: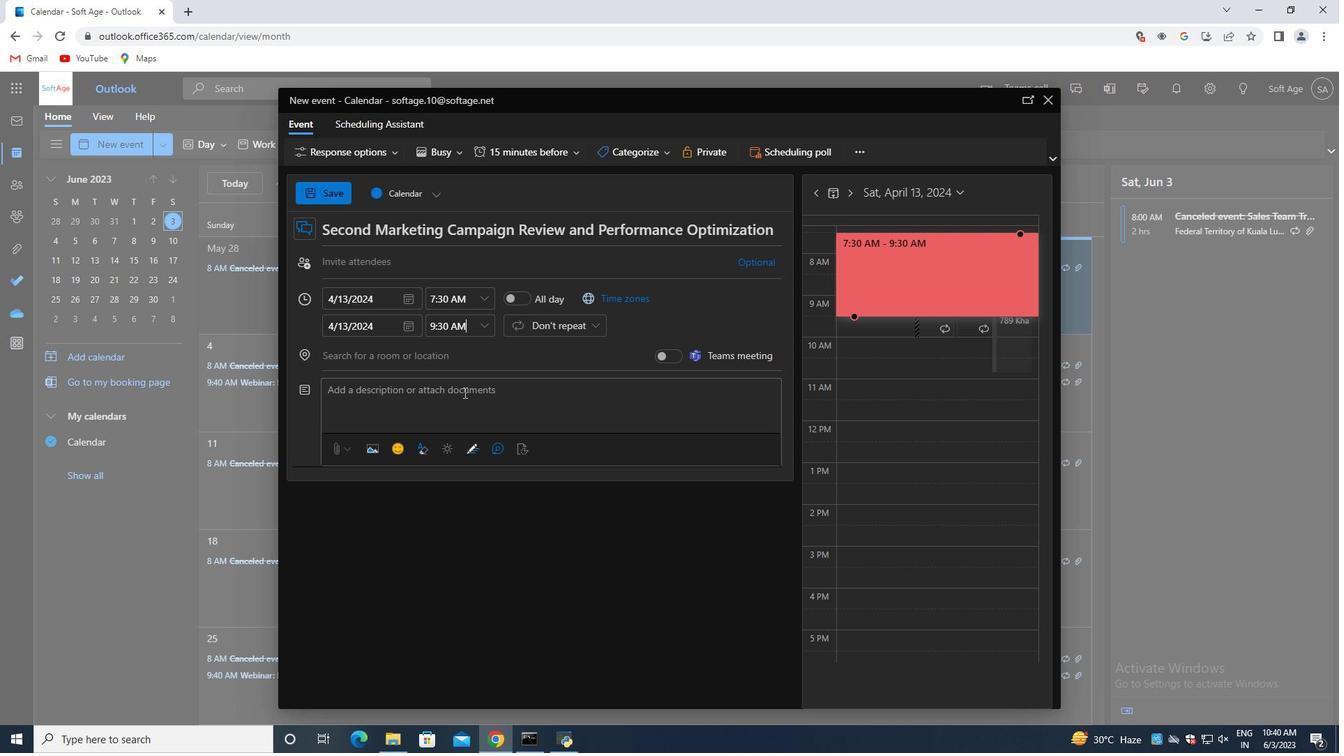 
Action: Key pressed <Key.shift>The<Key.space>quality<Key.space>assurance<Key.space>team<Key.space>will<Key.space>provide<Key.space>recommendations<Key.space>for<Key.space>process<Key.space>improven<Key.backspace>ments<Key.space>based<Key.space>on<Key.space>their<Key.space>findings.<Key.space><Key.shift>These<Key.space>recommendations<Key.space>may<Key.space>include<Key.space>suggestions<Key.space>for<Key.space>enhancing<Key.space>project<Key.space>management<Key.space>pracr<Key.backspace>tices,<Key.space>refining<Key.space>development<Key.space>methodologies,<Key.space>or<Key.space>implementing<Key.space>quality<Key.space>control<Key.space>measures.
Screenshot: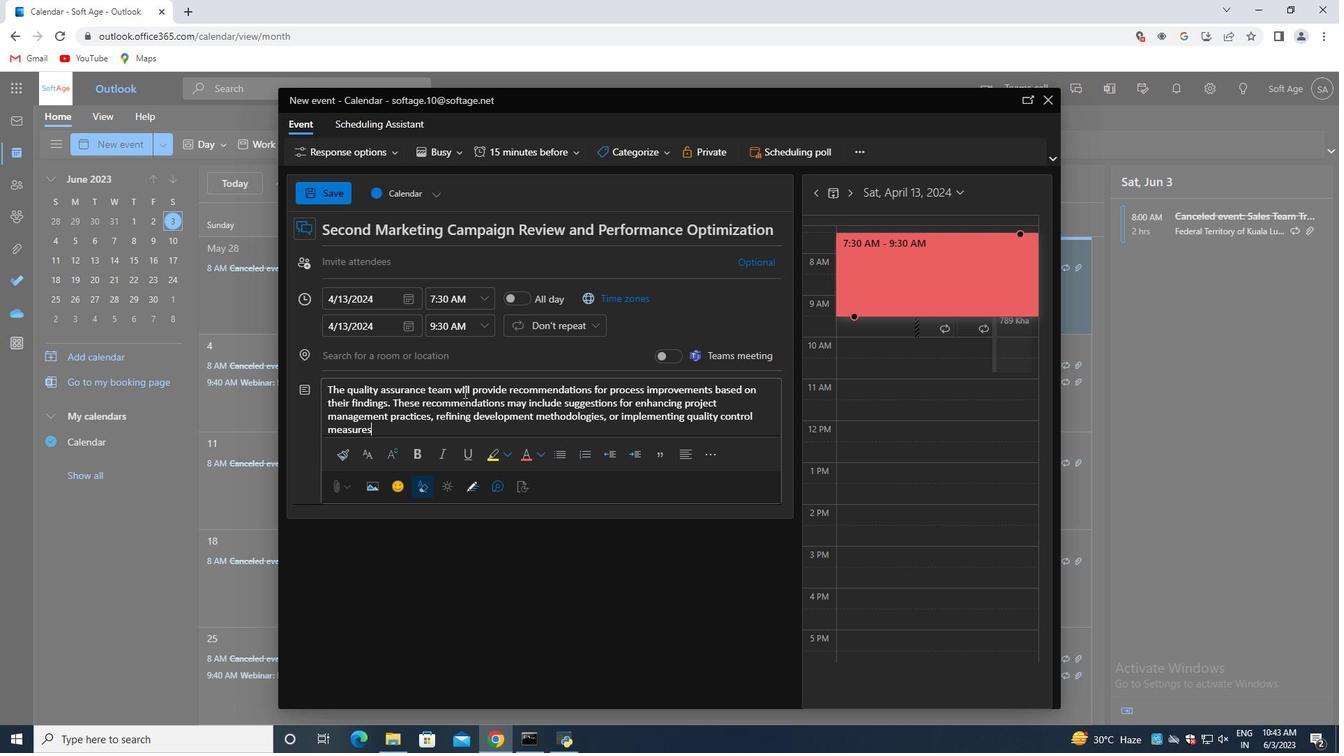 
Action: Mouse moved to (630, 147)
Screenshot: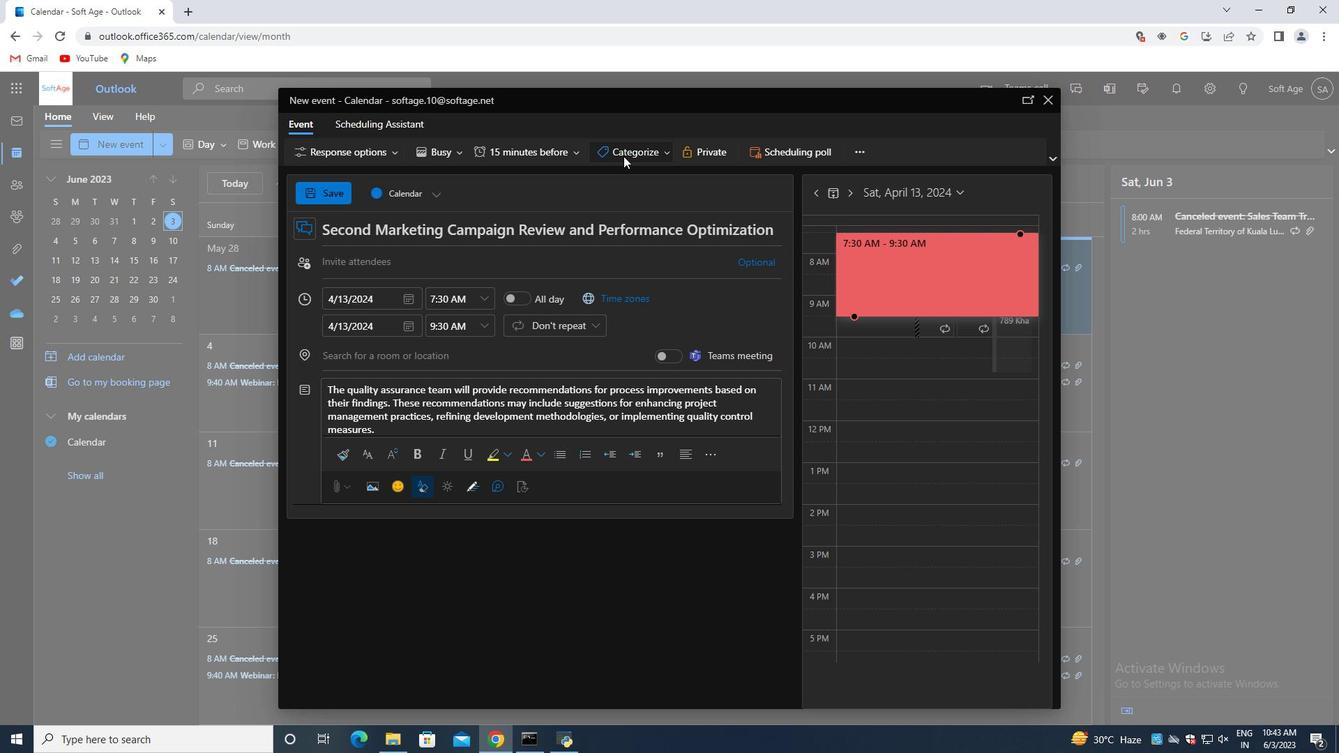 
Action: Mouse pressed left at (630, 147)
Screenshot: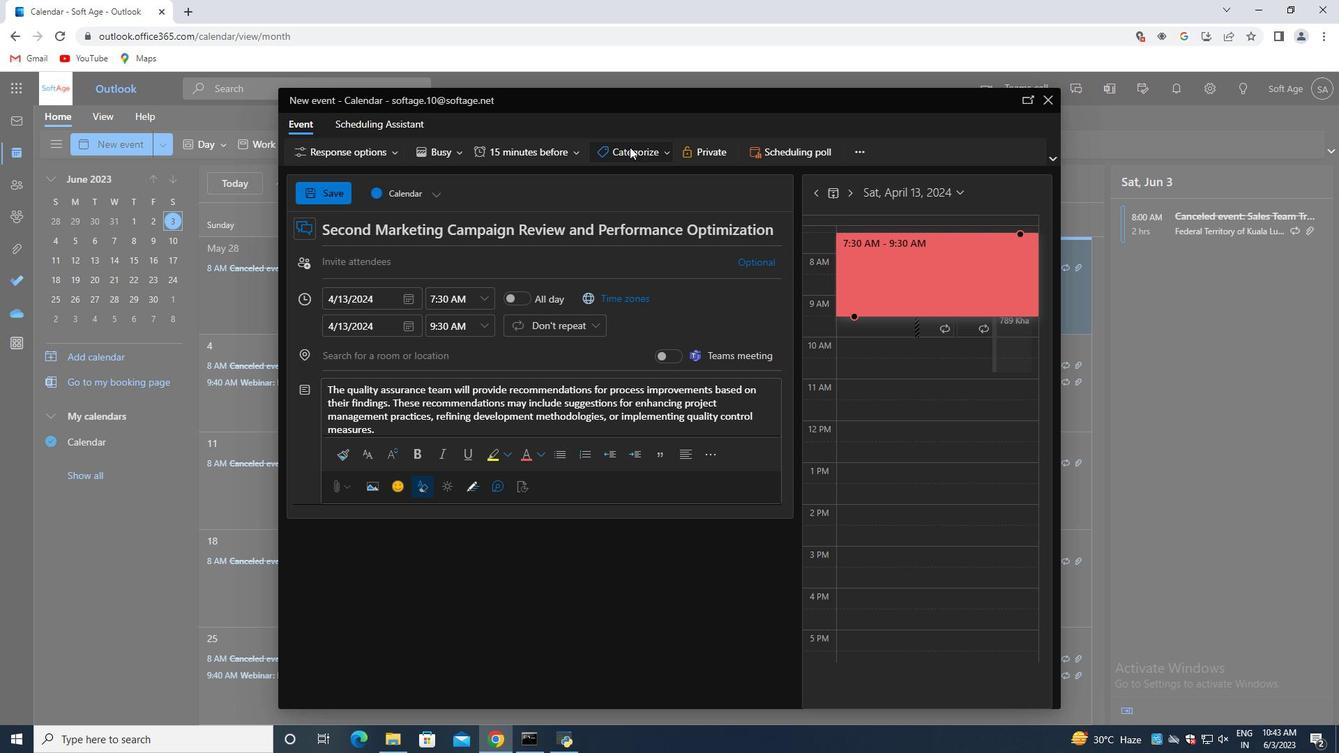 
Action: Mouse moved to (642, 200)
Screenshot: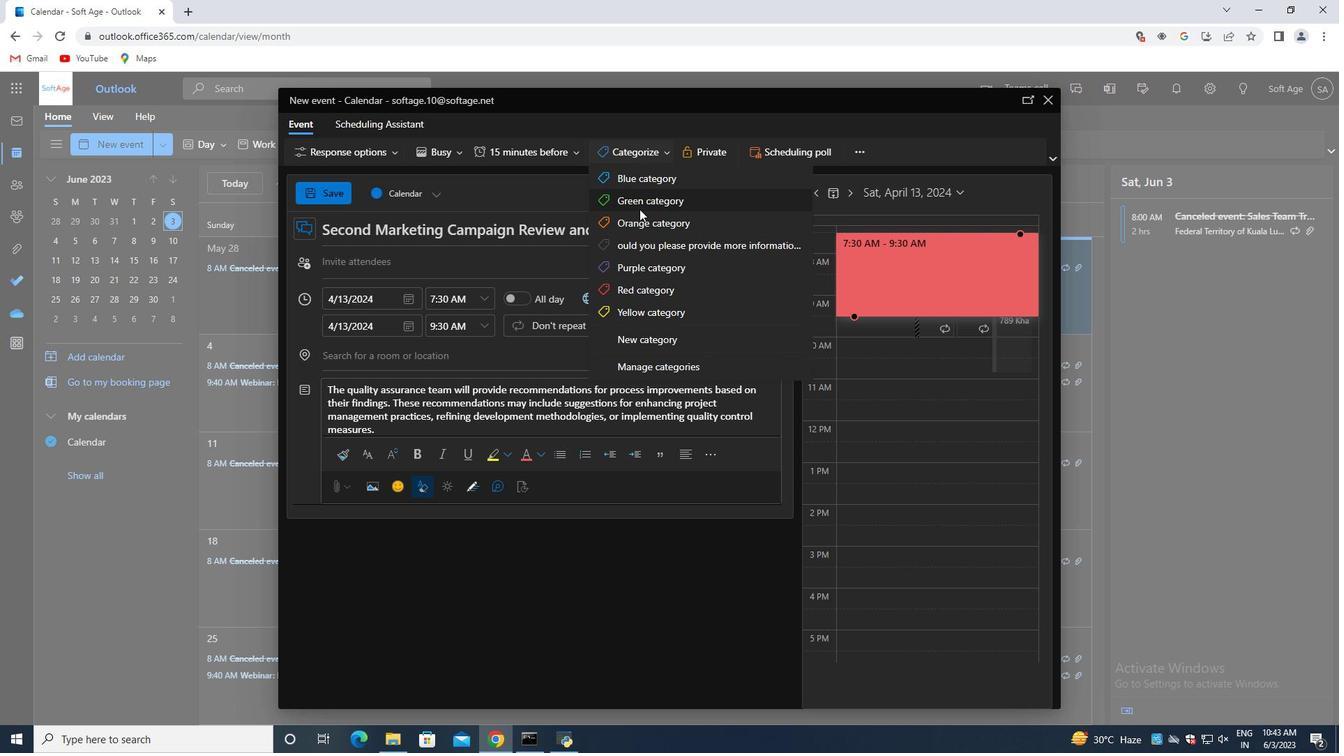 
Action: Mouse pressed left at (642, 200)
Screenshot: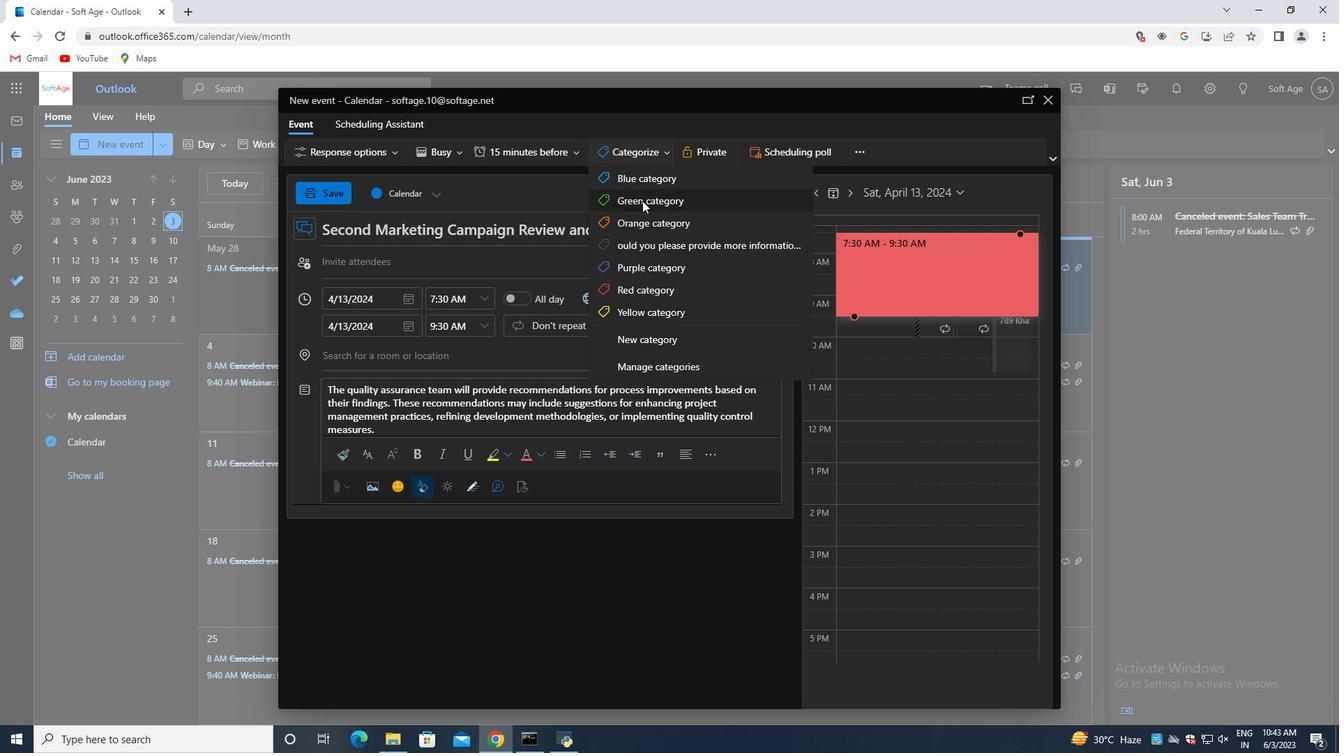 
Action: Mouse moved to (397, 358)
Screenshot: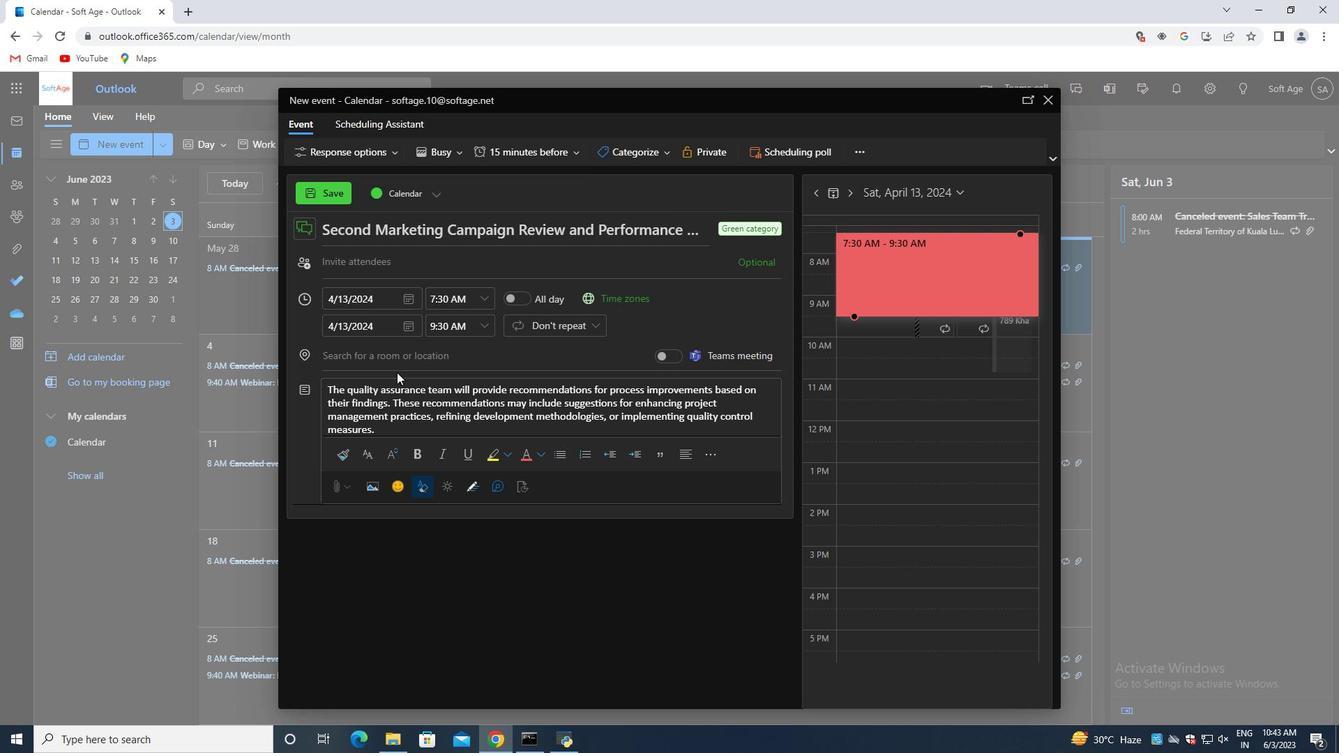 
Action: Mouse pressed left at (397, 358)
Screenshot: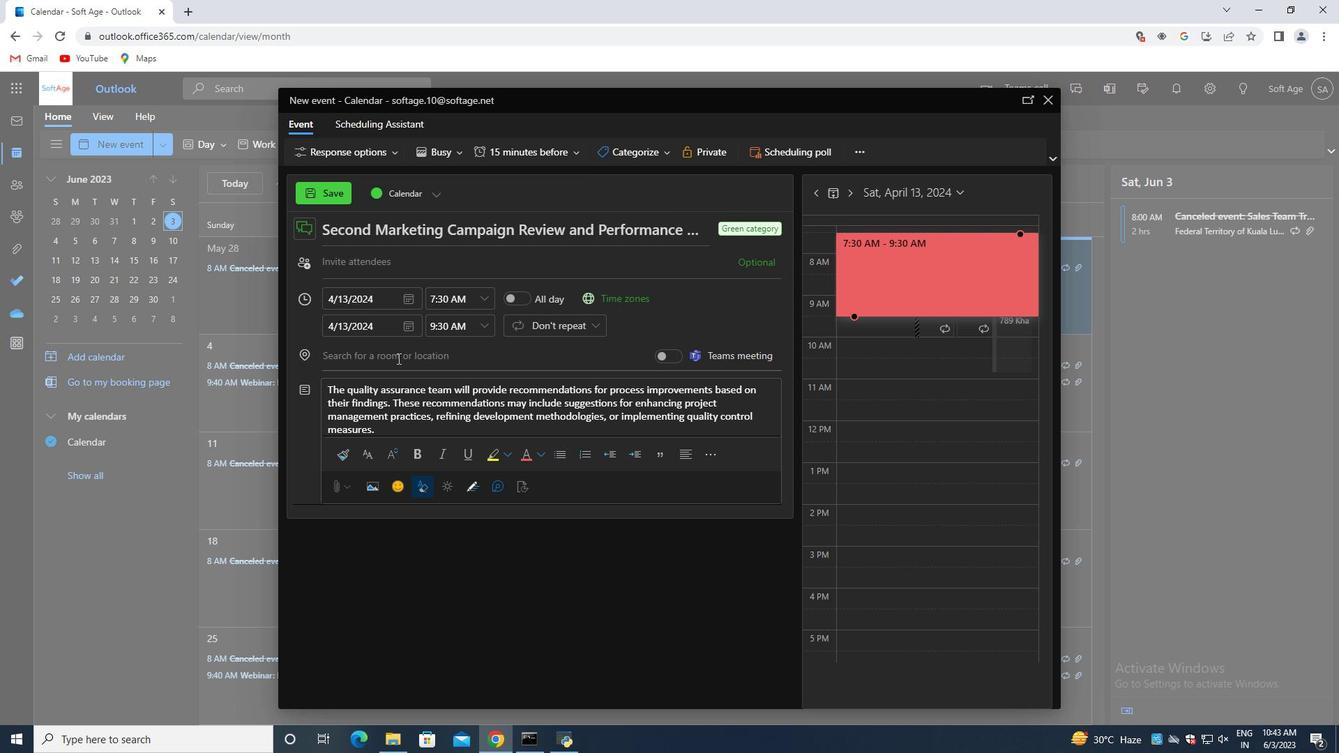 
Action: Key pressed 123<Key.space><Key.shift><Key.shift>Karnak<Key.space><Key.shift>Temple,<Key.space><Key.shift>Luxor,<Key.space><Key.shift><Key.shift><Key.shift><Key.shift>Egypt
Screenshot: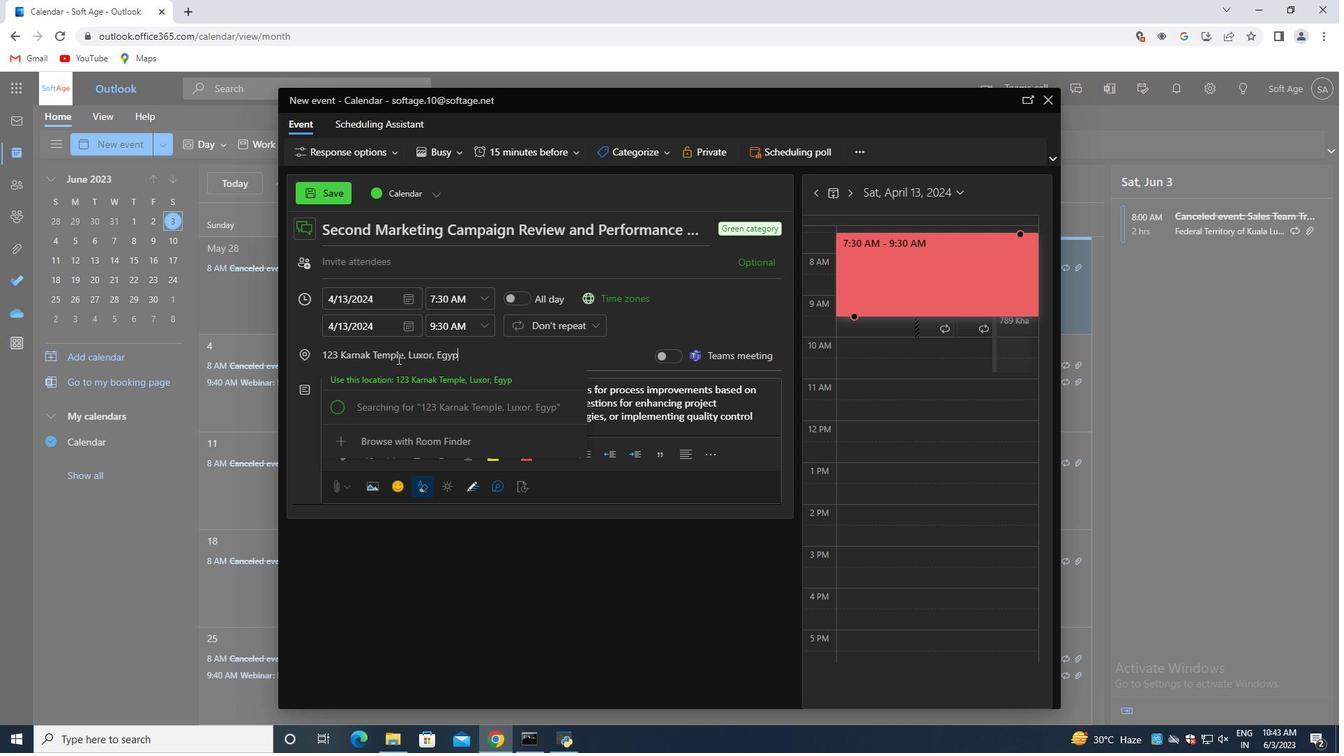 
Action: Mouse moved to (475, 380)
Screenshot: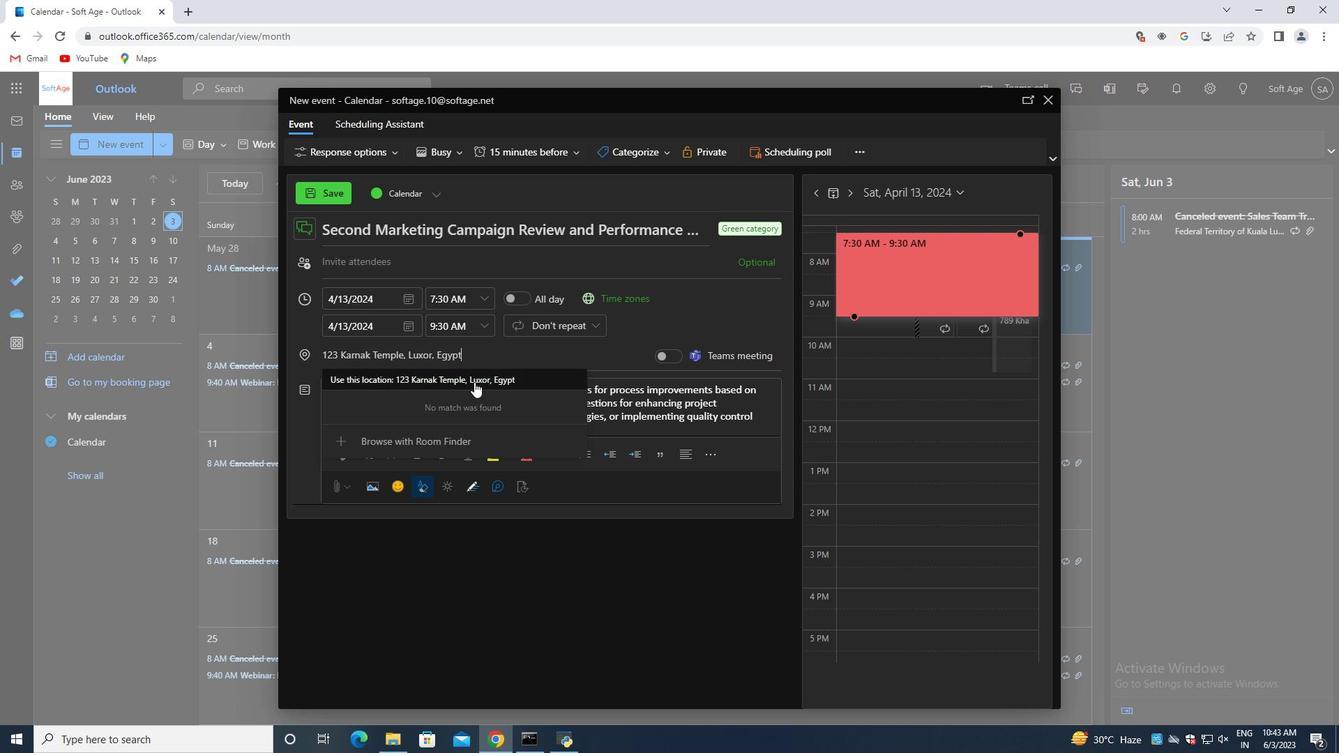 
Action: Mouse pressed left at (475, 380)
Screenshot: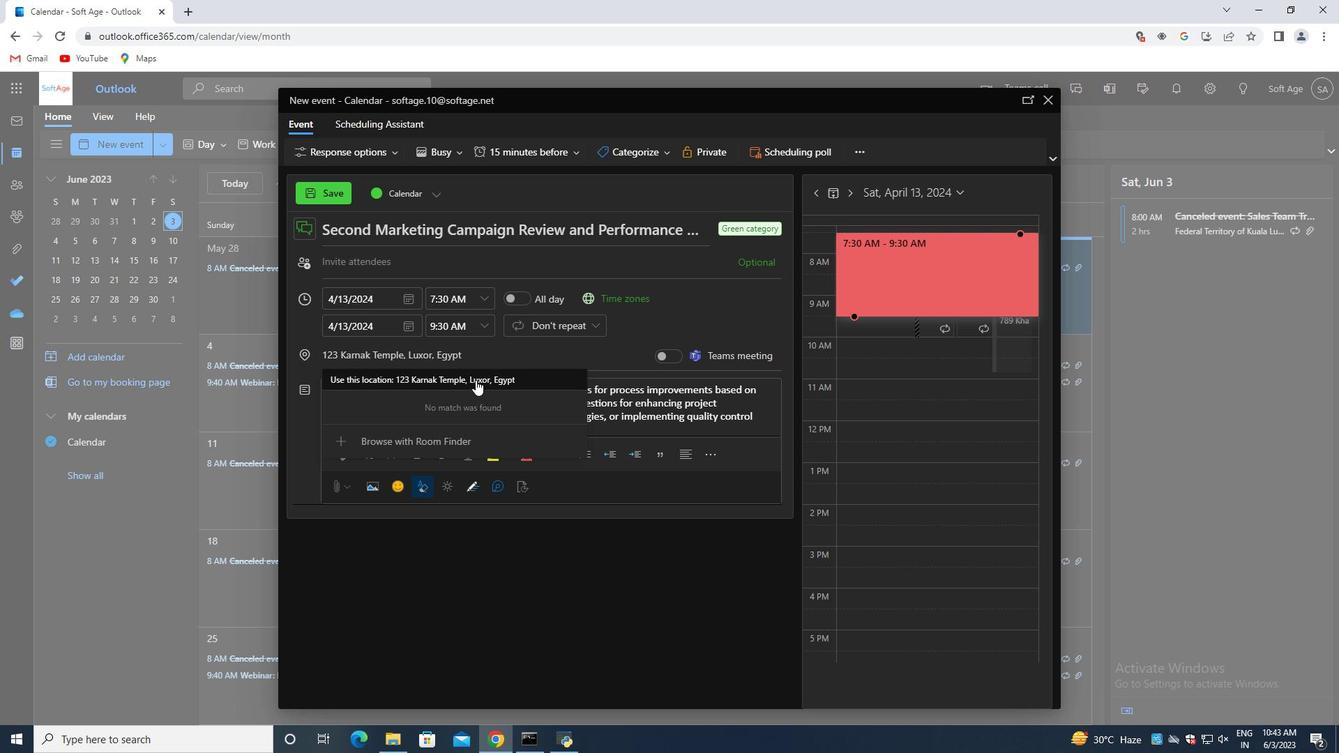 
Action: Mouse moved to (383, 267)
Screenshot: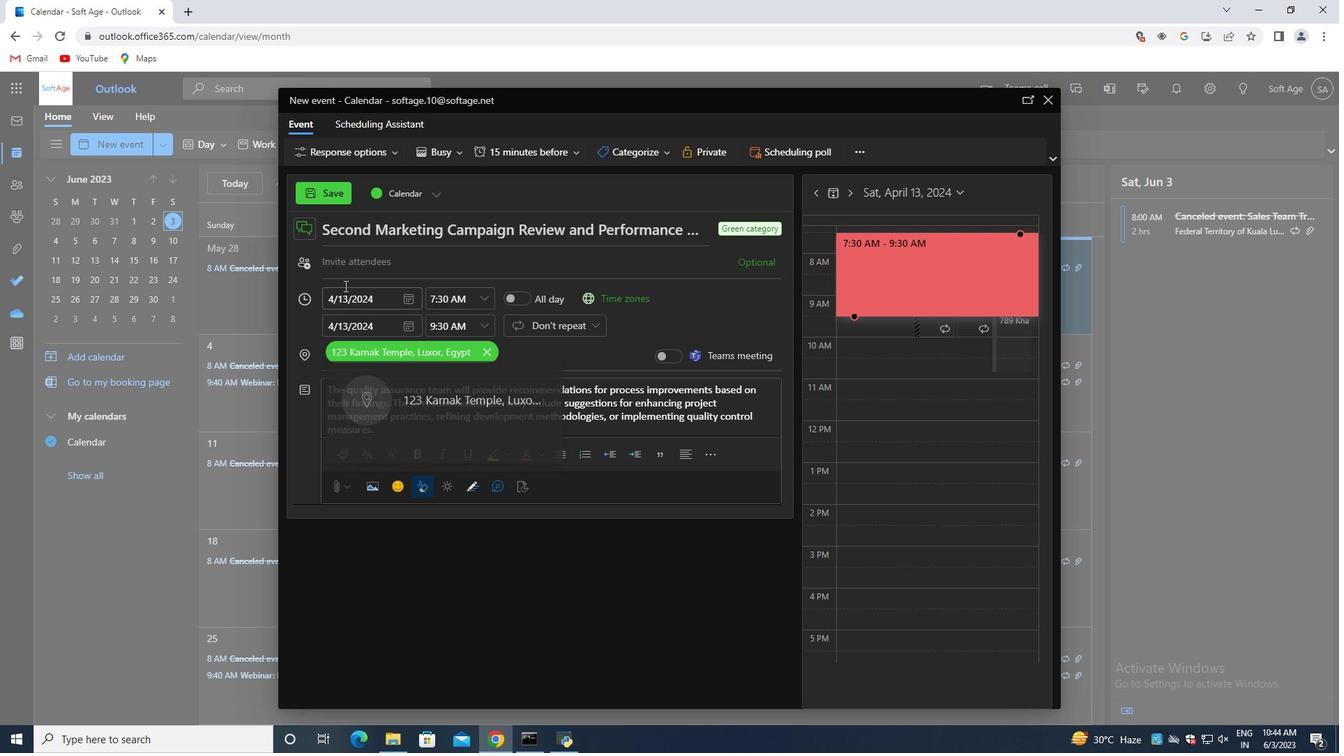 
Action: Mouse pressed left at (383, 267)
Screenshot: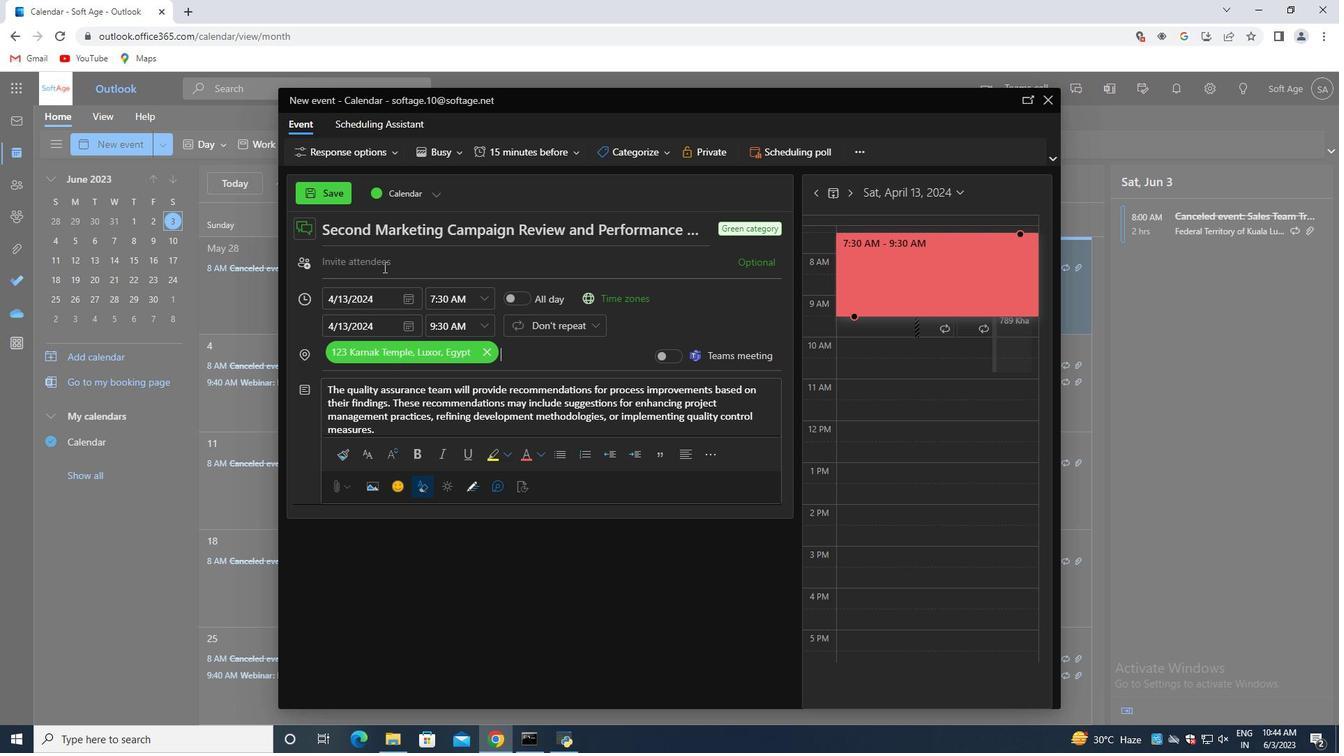 
Action: Key pressed softage.8<Key.shift>@softage.net<Key.enter><Key.shift><Key.shift>softage.9<Key.shift>@softage.net<Key.enter>
Screenshot: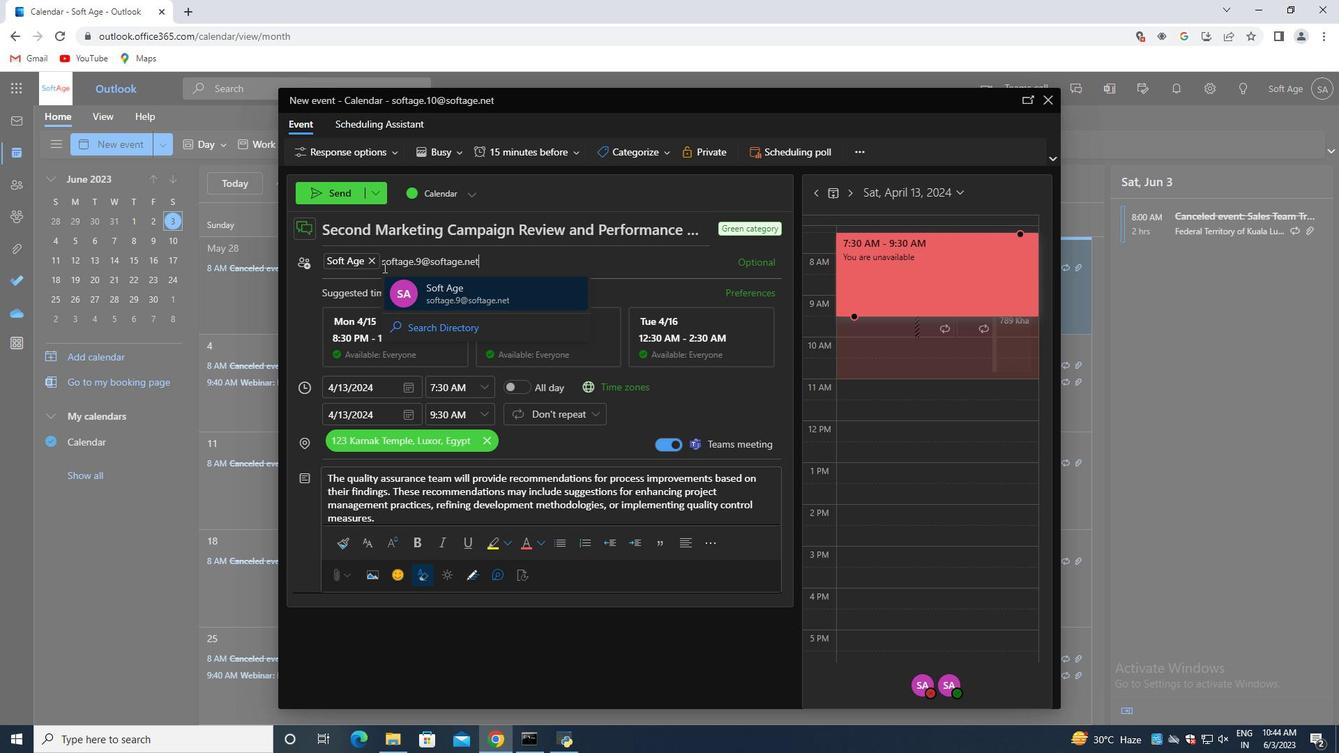 
Action: Mouse moved to (561, 151)
Screenshot: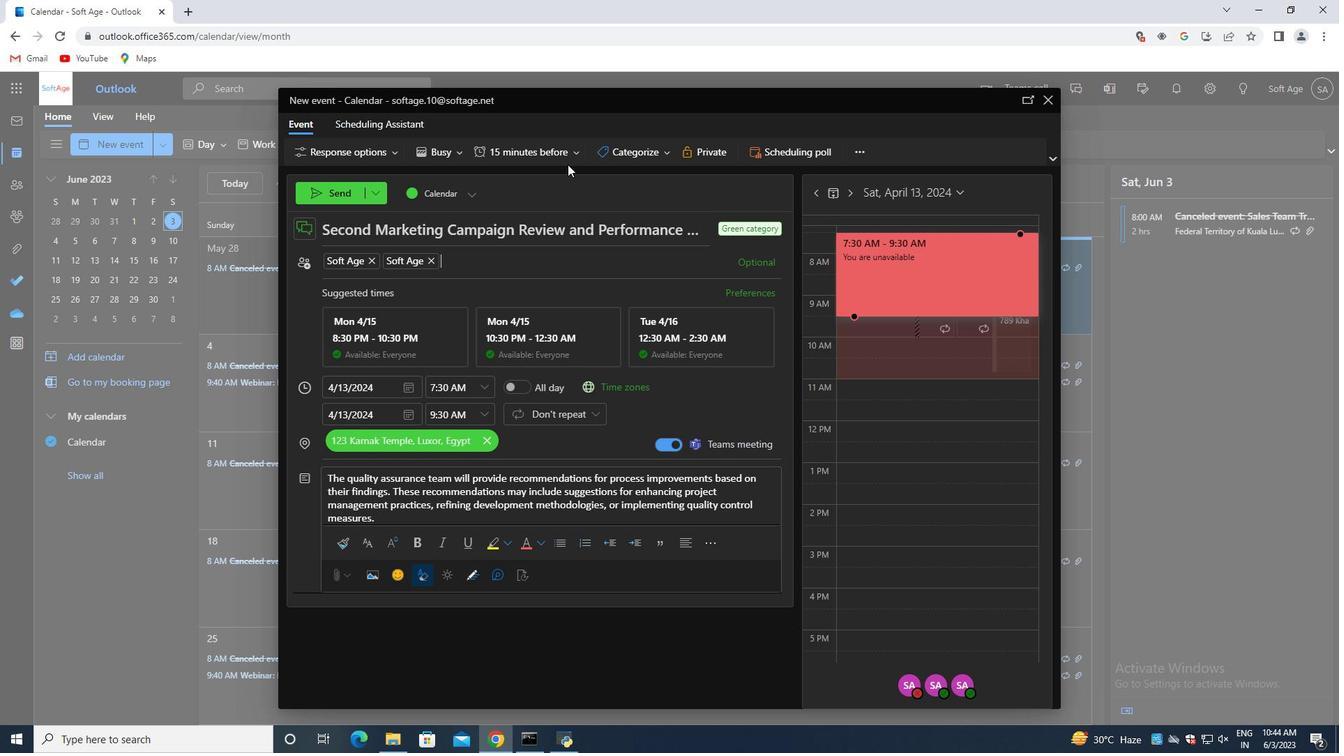 
Action: Mouse pressed left at (561, 151)
Screenshot: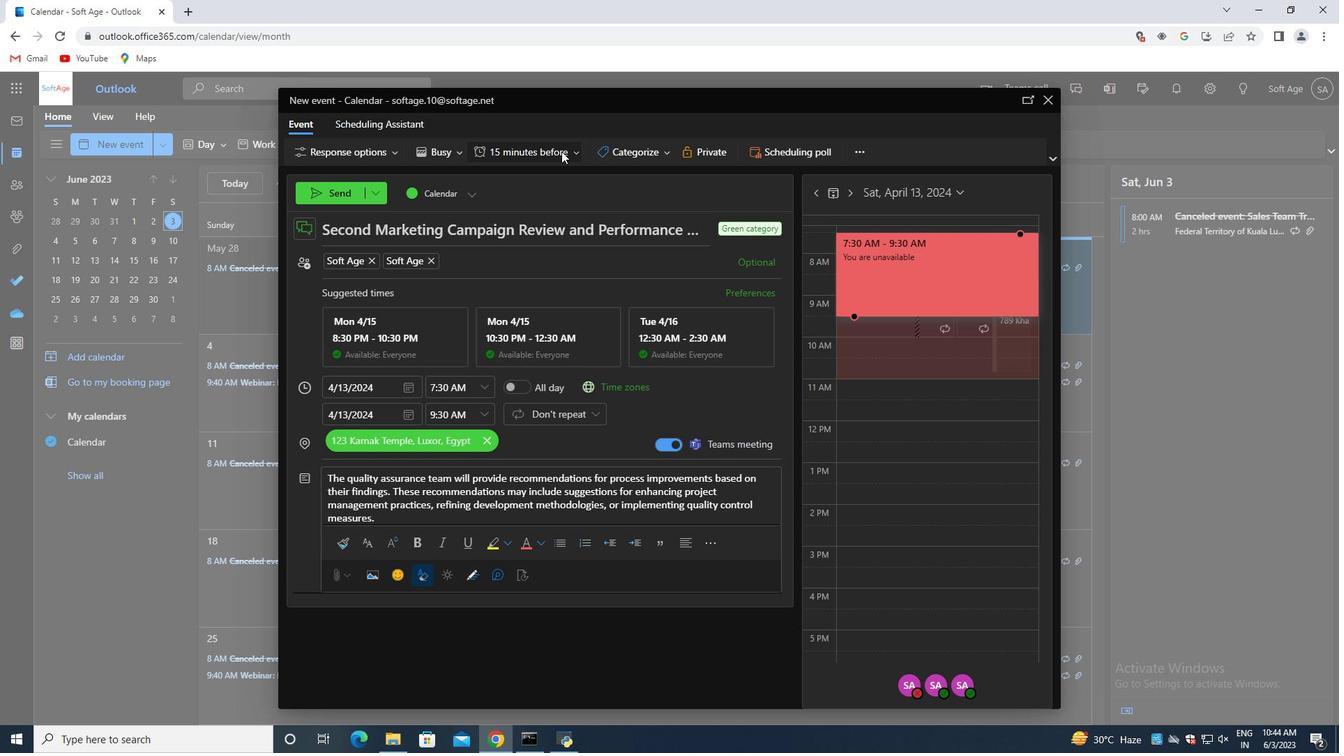 
Action: Mouse moved to (542, 230)
Screenshot: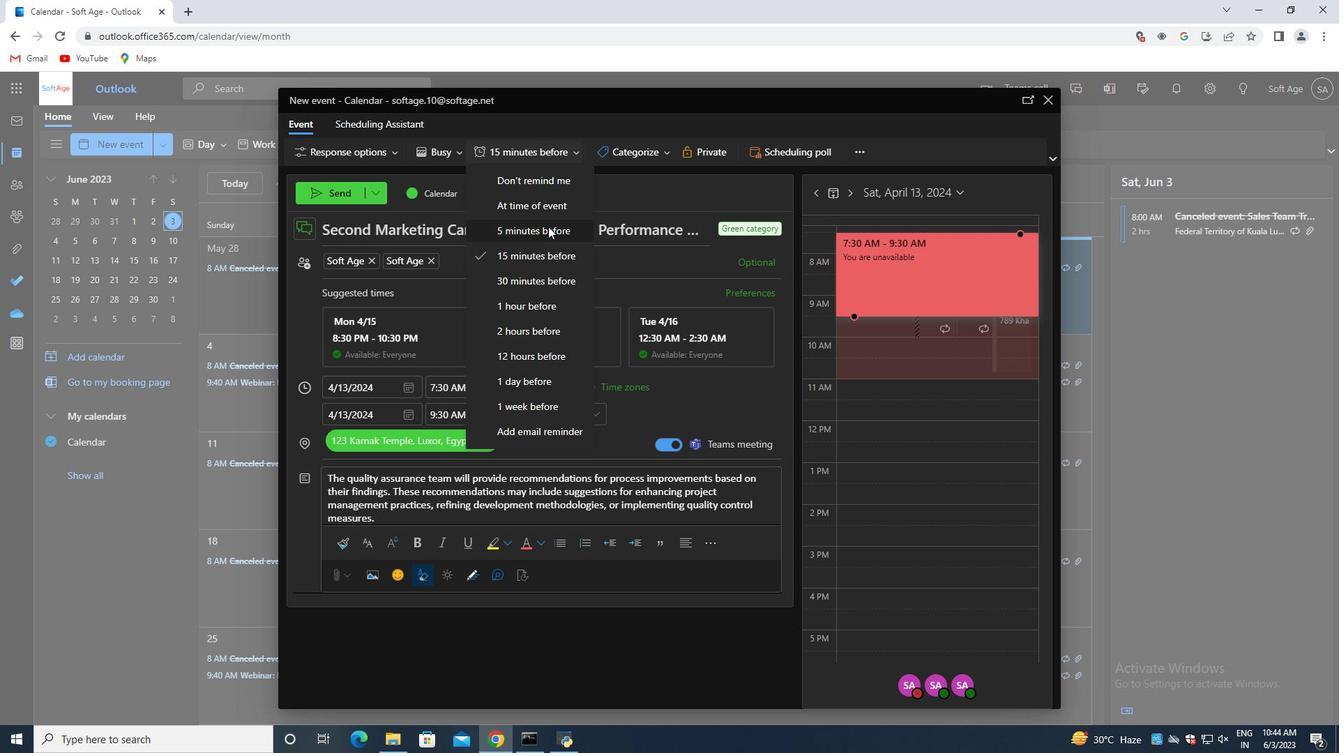 
Action: Mouse pressed left at (542, 230)
Screenshot: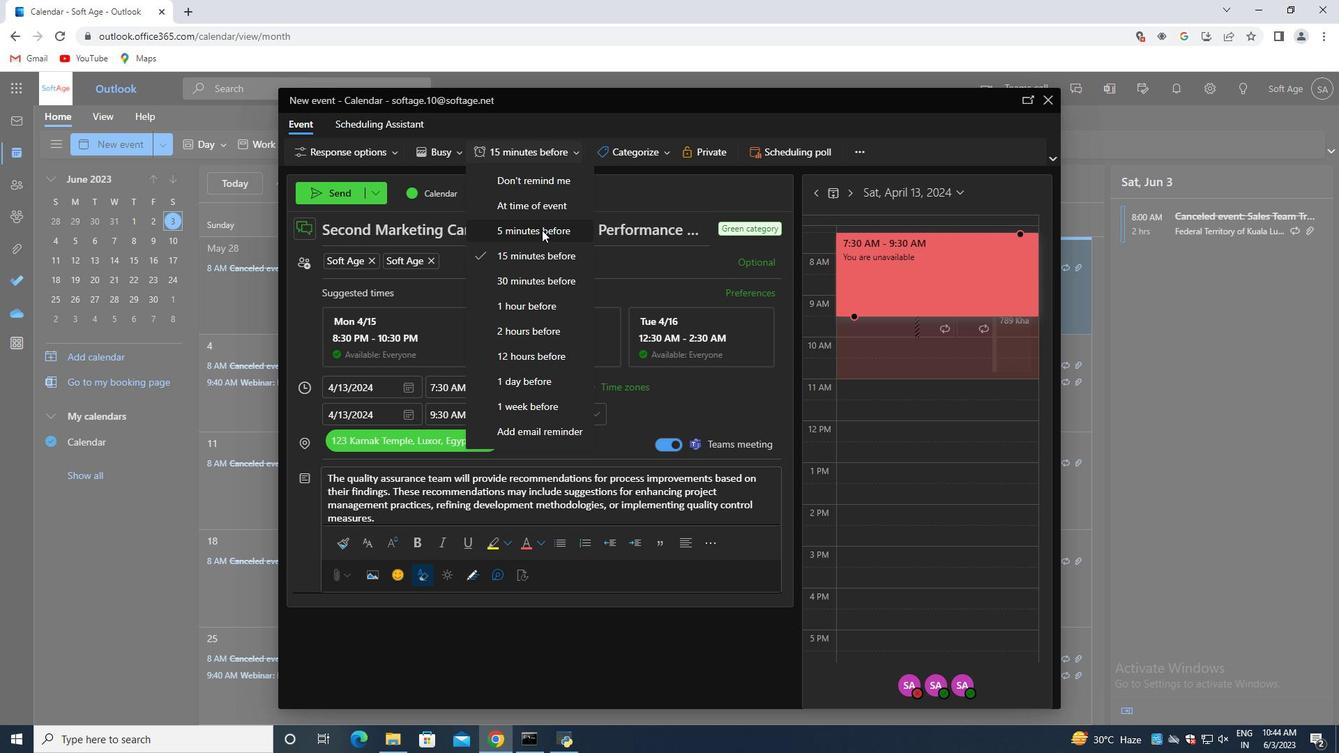 
Action: Mouse moved to (339, 196)
Screenshot: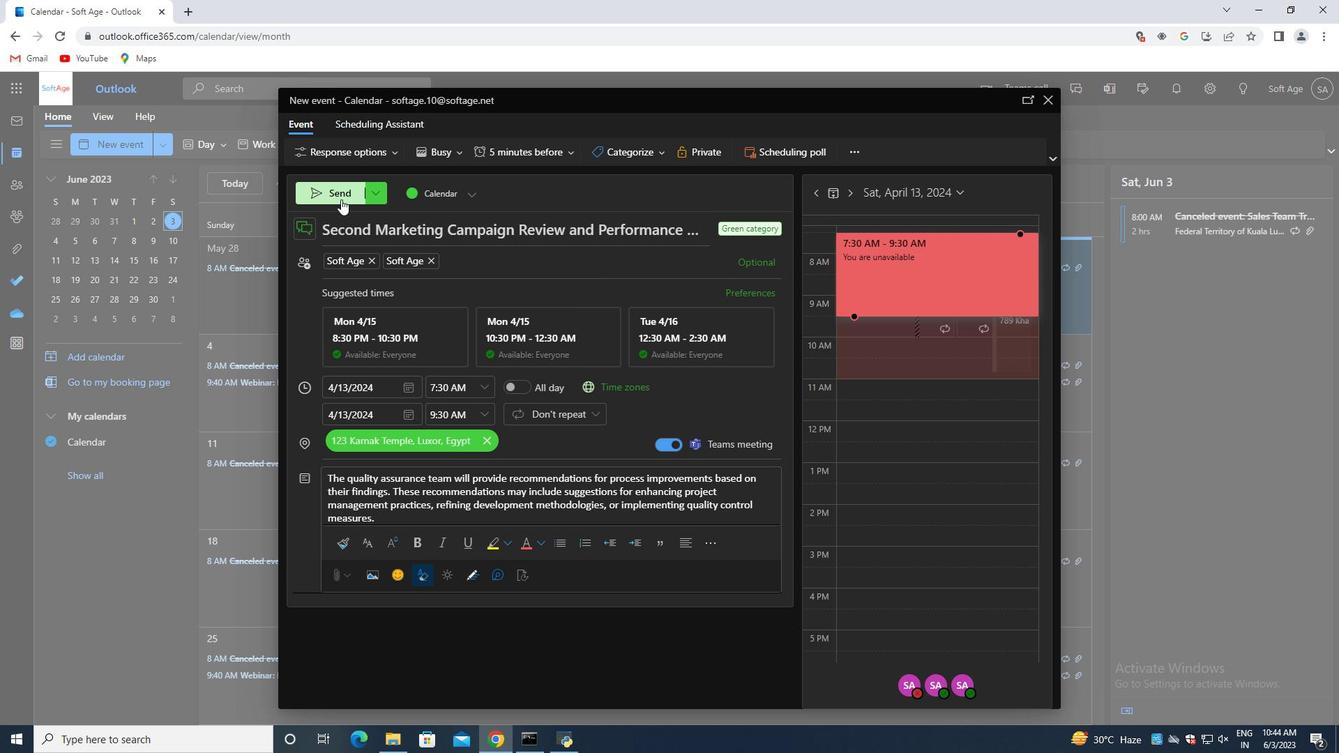
Action: Mouse pressed left at (339, 196)
Screenshot: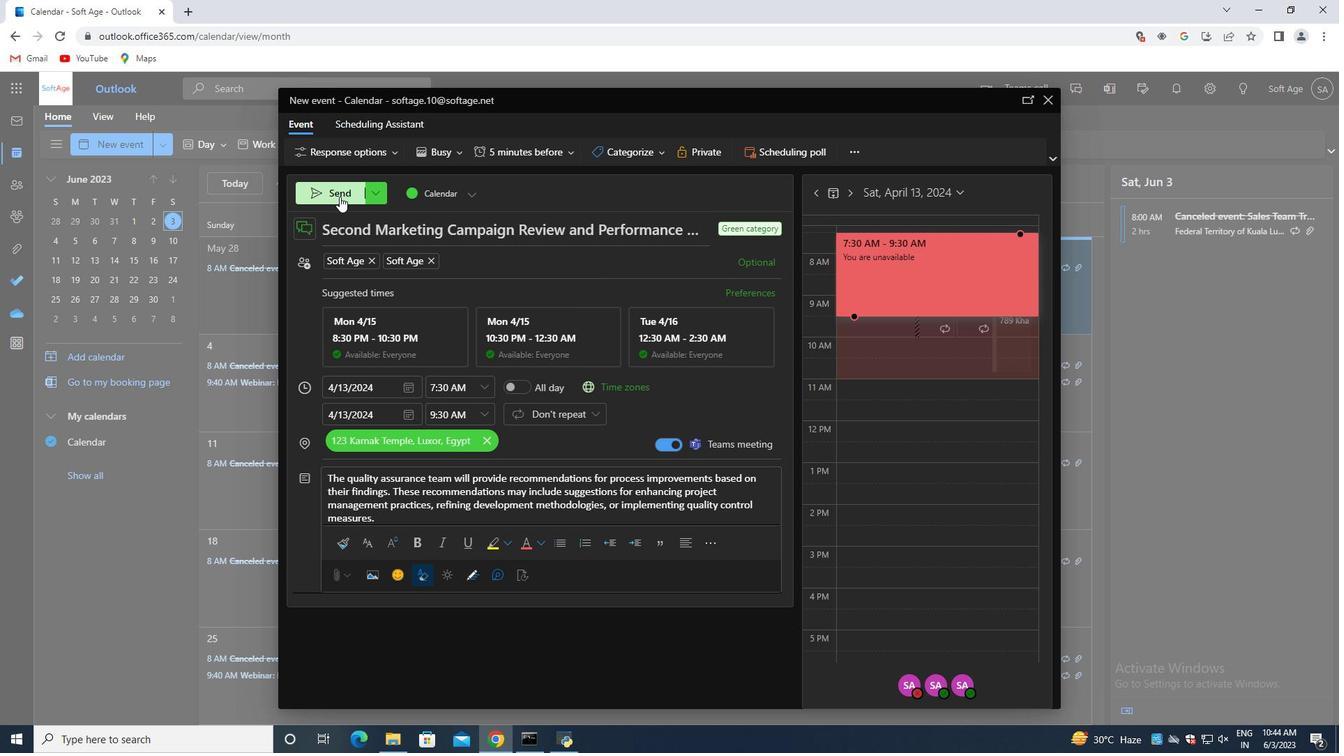 
